 Task: open an excel sheet and write heading  Money ManagerAdd Descriptions in a column and its values below  'Salary, Rent, Groceries, Utilities, Dining out, Transportation & Entertainment. 'Add Categories in next column and its values below  Income, Expense, Expense, Expense, Expense, Expense & Expense. Add Amount in next column and its values below  $2,500, $800, $200, $100, $50, $30 & $100Add Dates in next column and its values below  2023-05-01, 2023-05-05, 2023-05-10, 2023-05-15, 2023-05-20, 2023-05-25 & 2023-05-31Save page Data Entry Sheet
Action: Mouse moved to (32, 102)
Screenshot: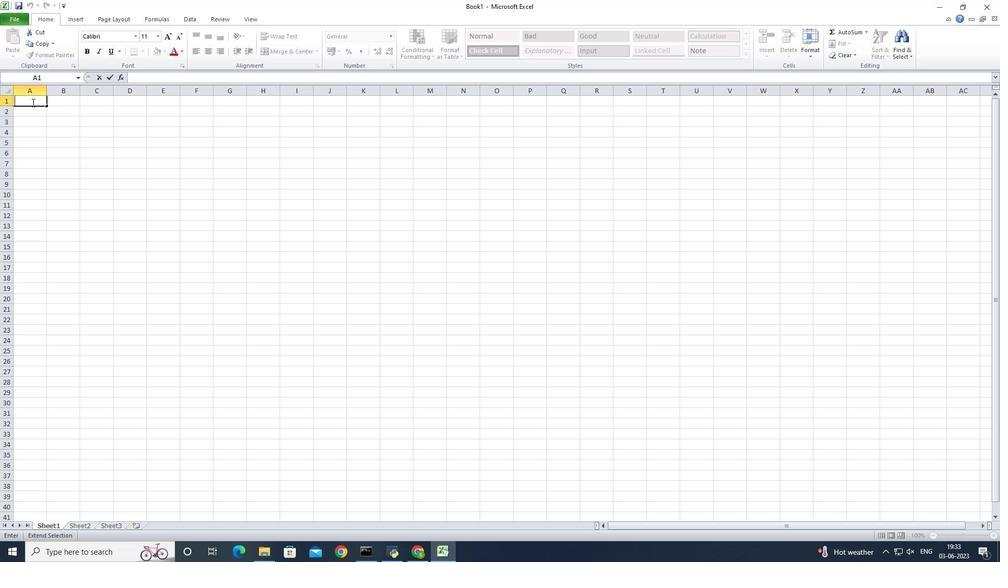 
Action: Key pressed <Key.shift>Money<Key.space><Key.shift>Manager<Key.space><Key.enter><Key.shift>Description<Key.enter><Key.shift>Salary<Key.enter><Key.shift><Key.shift><Key.shift><Key.shift><Key.shift><Key.shift><Key.shift><Key.shift><Key.shift><Key.shift><Key.shift><Key.shift><Key.shift><Key.shift><Key.shift><Key.shift><Key.shift><Key.shift><Key.shift><Key.shift><Key.shift><Key.shift><Key.shift><Key.shift><Key.shift><Key.shift><Key.shift><Key.shift><Key.shift><Key.shift><Key.shift><Key.shift><Key.shift><Key.shift><Key.shift><Key.shift><Key.shift><Key.shift><Key.shift><Key.shift><Key.shift>RE<Key.backspace>ent<Key.enter><Key.shift><Key.shift><Key.shift><Key.shift><Key.shift><Key.shift><Key.shift><Key.shift>Groceries<Key.enter><Key.shift>Utilities<Key.shift><Key.enter><Key.shift>Dining<Key.space><Key.shift><Key.shift><Key.shift><Key.shift><Key.shift><Key.shift><Key.shift><Key.shift><Key.shift><Key.shift><Key.shift><Key.shift><Key.shift><Key.shift><Key.shift>out<Key.enter><Key.shift>Transportay<Key.backspace>tion<Key.enter><Key.shift>Entertainment<Key.enter>
Screenshot: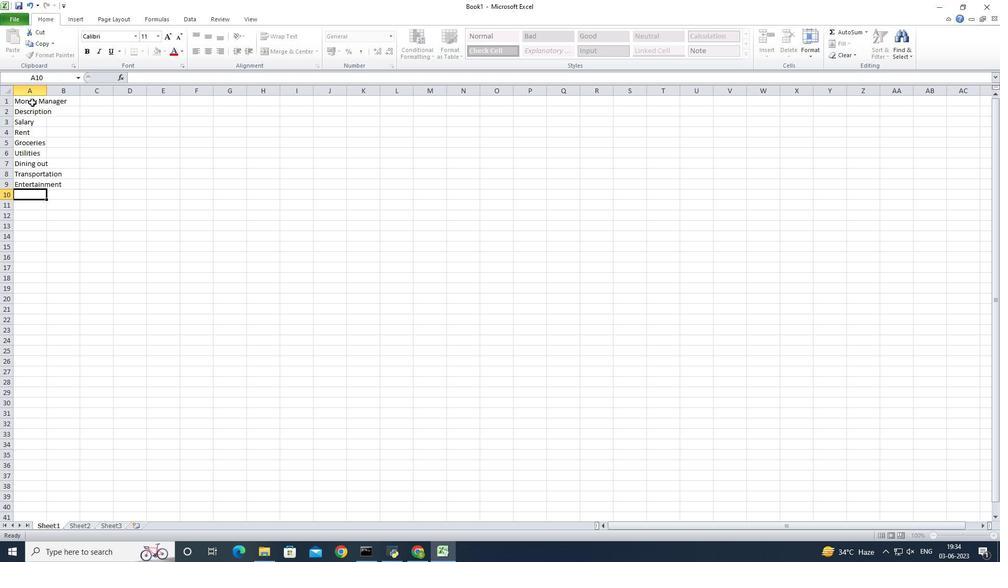 
Action: Mouse moved to (46, 90)
Screenshot: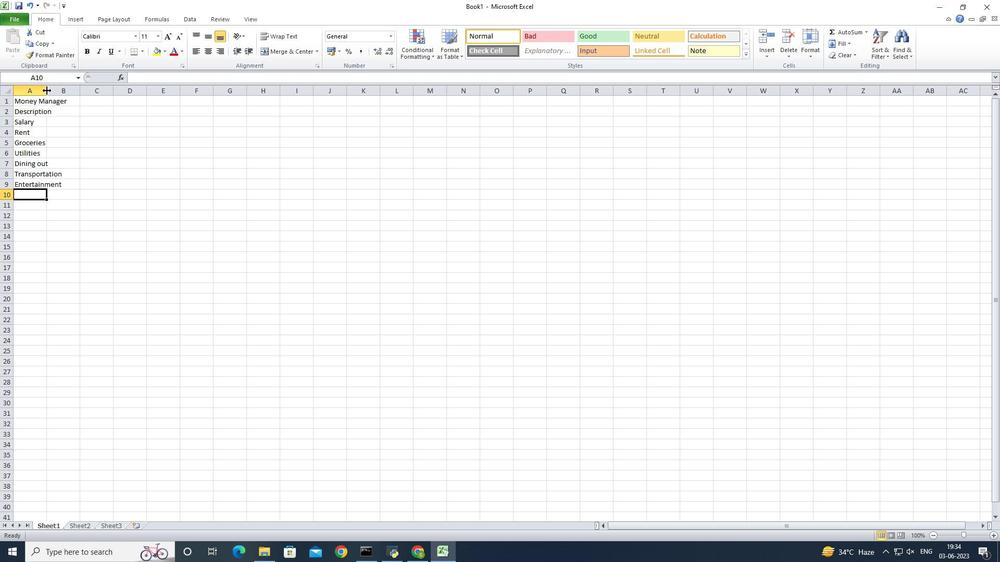 
Action: Mouse pressed left at (46, 90)
Screenshot: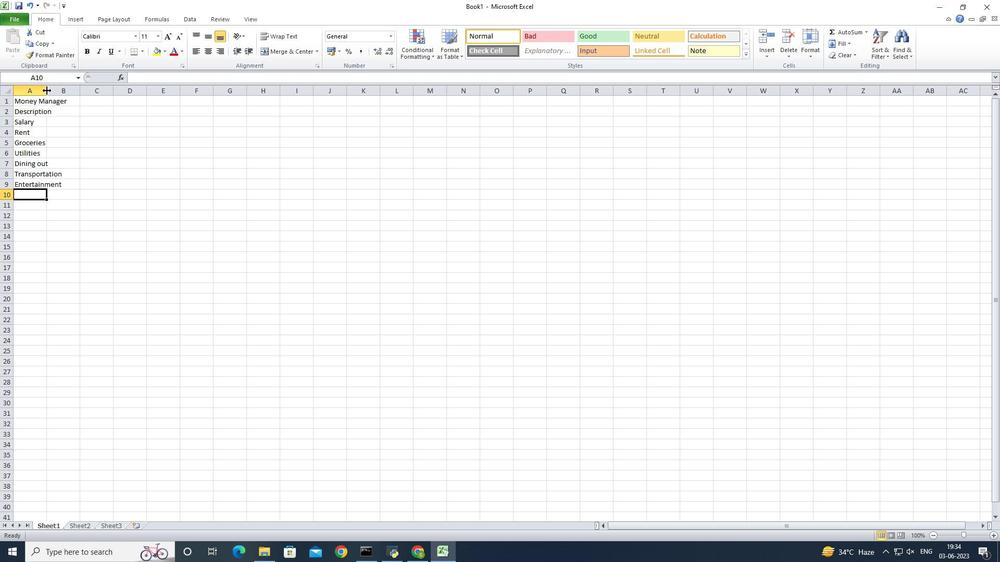 
Action: Mouse pressed left at (46, 90)
Screenshot: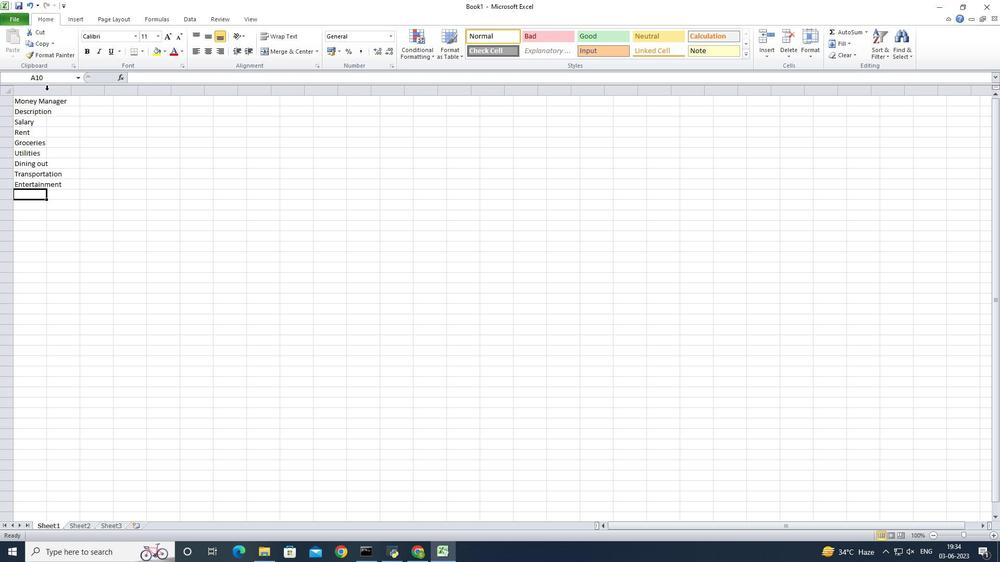 
Action: Mouse pressed left at (46, 90)
Screenshot: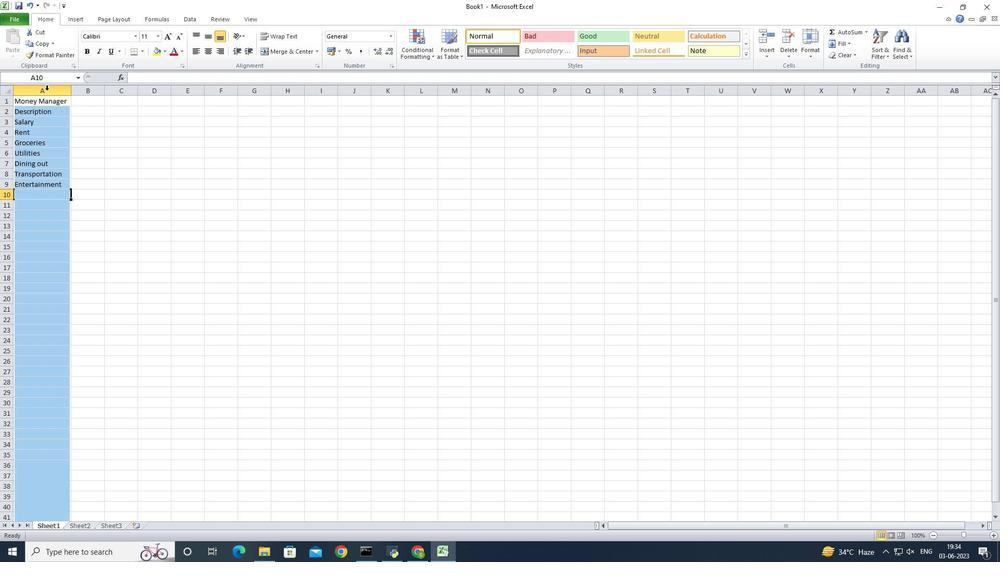 
Action: Mouse moved to (83, 110)
Screenshot: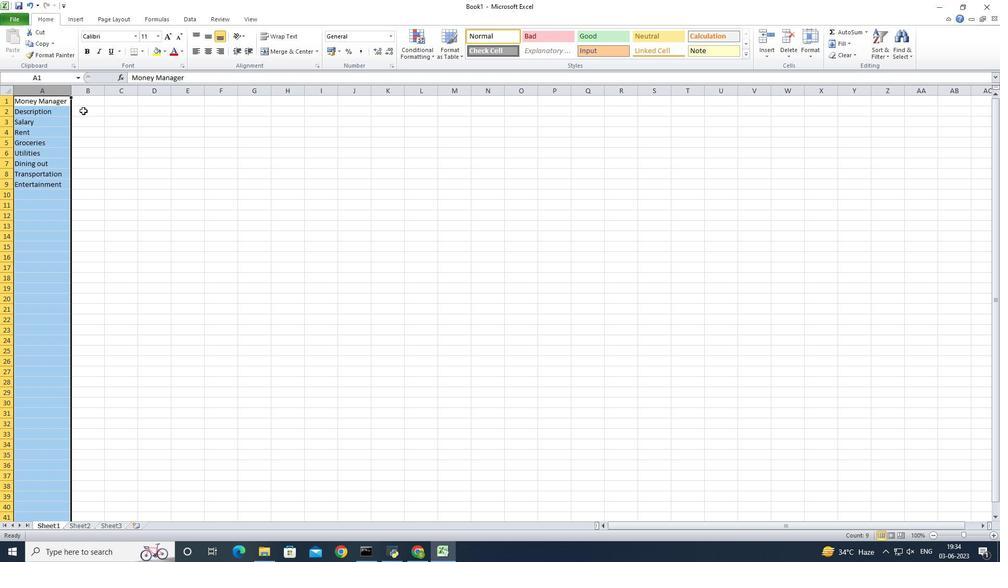 
Action: Mouse pressed left at (83, 110)
Screenshot: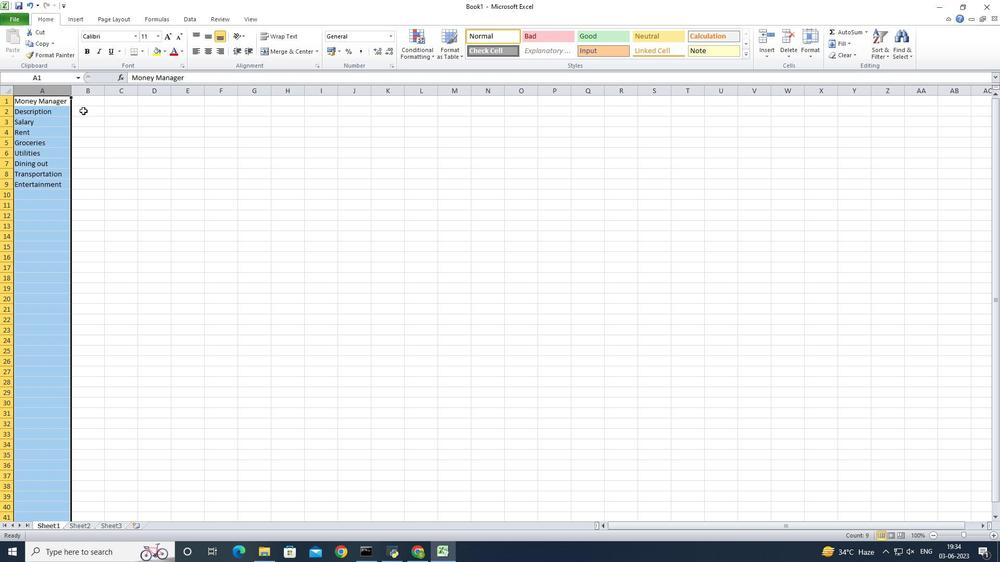 
Action: Key pressed <Key.shift>Categories<Key.enter><Key.shift>Income<Key.enter><Key.shift>W<Key.shift><Key.backspace><Key.shift>Expenes<Key.enter><Key.shift><Key.shift><Key.shift><Key.shift><Key.shift><Key.shift><Key.shift><Key.shift>Expenses<Key.enter><Key.shift>Expenses<Key.enter><Key.shift><Key.shift><Key.shift><Key.shift><Key.shift><Key.shift><Key.shift><Key.shift><Key.shift><Key.shift><Key.shift><Key.shift>Expenses<Key.enter><Key.shift>Expenses<Key.enter><Key.shift><Key.shift><Key.shift><Key.shift><Key.shift><Key.shift><Key.shift><Key.shift><Key.shift><Key.shift><Key.shift><Key.shift><Key.shift><Key.shift><Key.shift><Key.shift><Key.shift><Key.shift><Key.shift><Key.shift><Key.shift><Key.shift><Key.shift><Key.shift><Key.shift><Key.shift><Key.shift><Key.shift><Key.shift><Key.shift><Key.shift><Key.shift><Key.shift><Key.shift><Key.shift><Key.shift><Key.shift><Key.shift><Key.shift><Key.shift><Key.shift><Key.shift><Key.shift><Key.shift><Key.shift><Key.shift><Key.shift><Key.shift><Key.shift><Key.shift><Key.shift><Key.shift><Key.shift><Key.shift><Key.shift><Key.shift><Key.shift><Key.shift><Key.shift><Key.shift><Key.shift><Key.shift><Key.shift><Key.shift><Key.shift><Key.shift><Key.shift><Key.shift><Key.shift><Key.shift><Key.shift><Key.shift><Key.shift><Key.shift><Key.shift><Key.shift><Key.shift><Key.shift><Key.shift><Key.shift><Key.shift><Key.shift><Key.shift><Key.shift><Key.shift><Key.shift><Key.shift><Key.shift><Key.shift><Key.shift><Key.shift><Key.shift><Key.shift><Key.shift><Key.shift><Key.shift><Key.shift><Key.shift>Expemses<Key.enter>
Screenshot: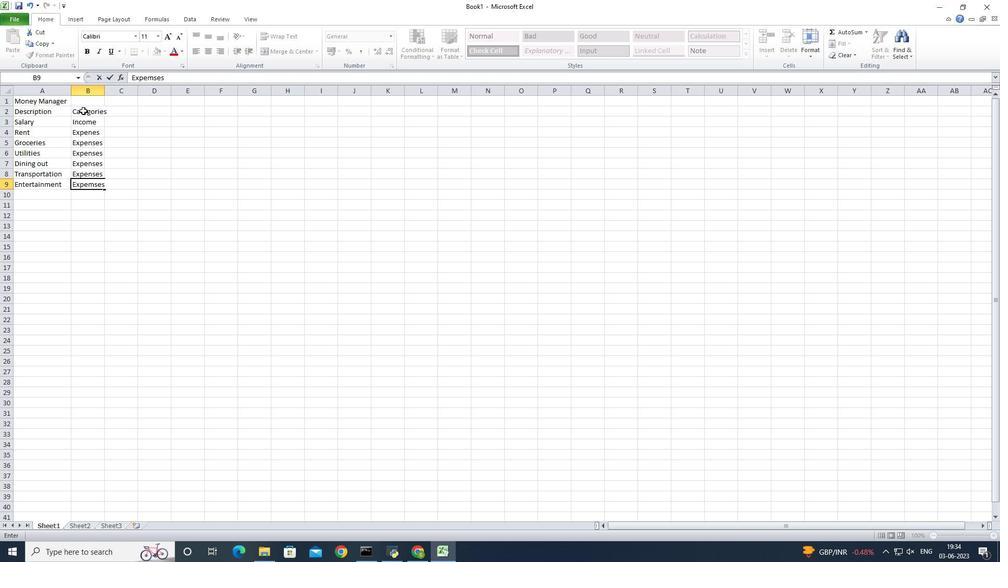 
Action: Mouse moved to (104, 86)
Screenshot: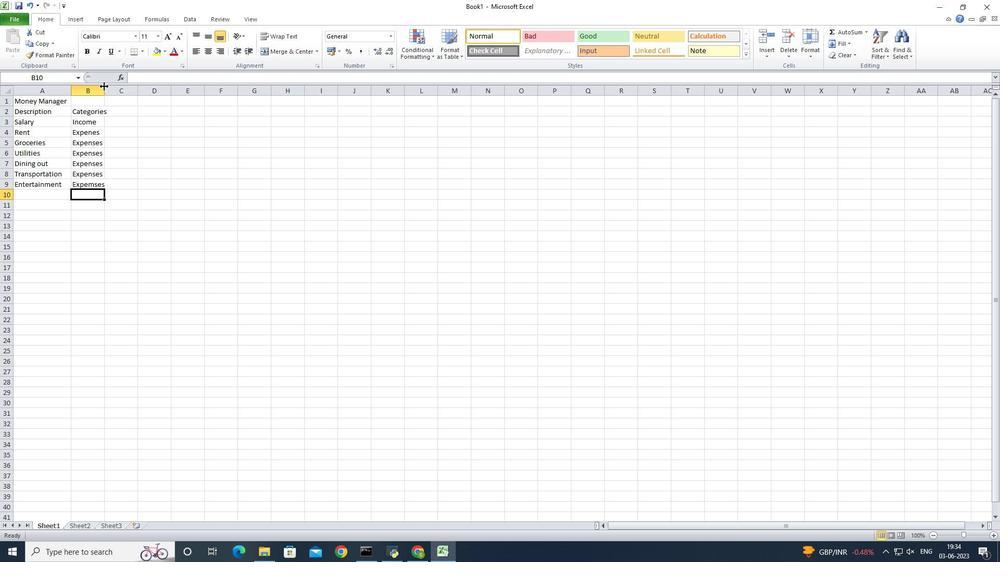 
Action: Mouse pressed left at (104, 86)
Screenshot: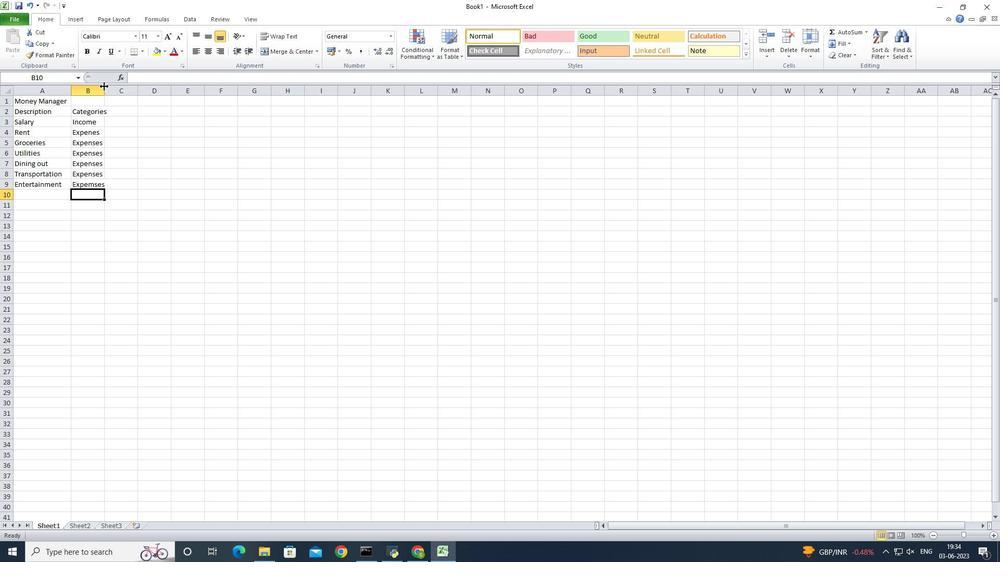 
Action: Mouse pressed left at (104, 86)
Screenshot: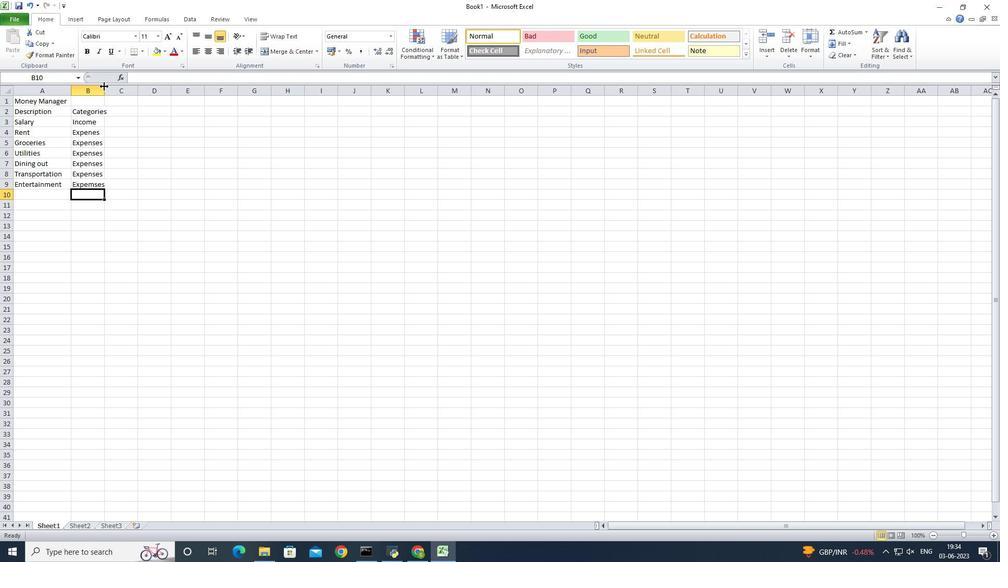 
Action: Mouse moved to (120, 111)
Screenshot: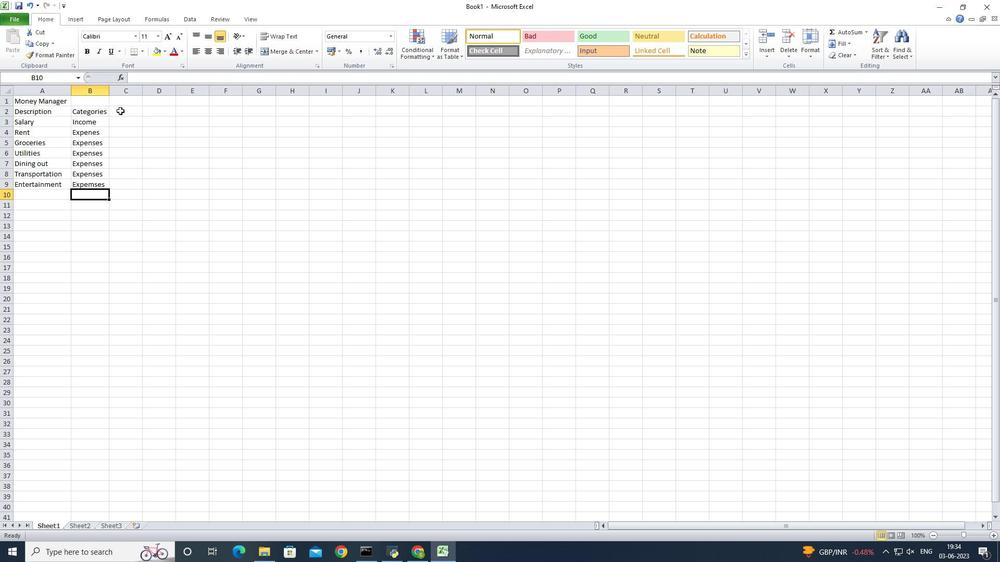 
Action: Mouse pressed left at (120, 111)
Screenshot: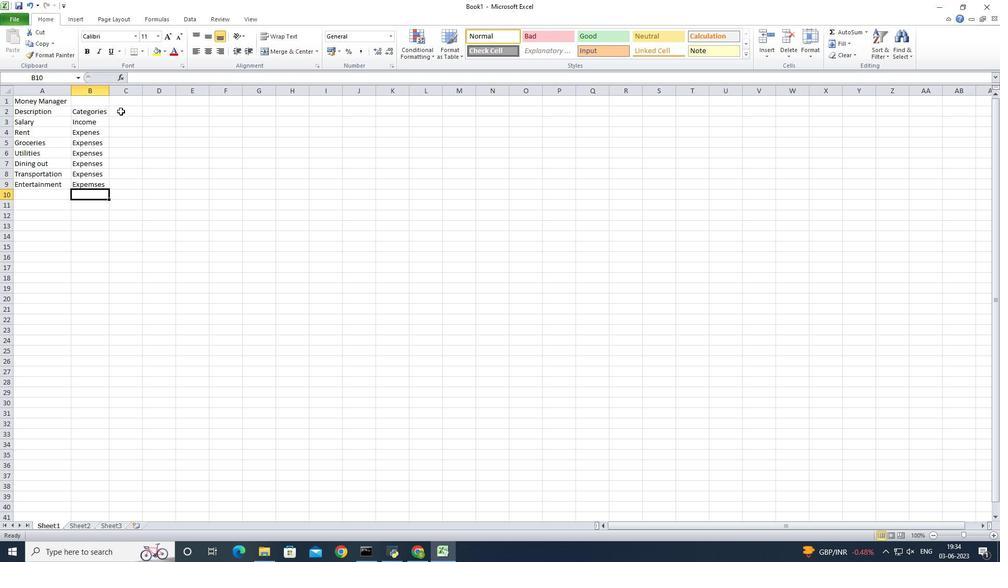 
Action: Key pressed <Key.shift>Amount<Key.enter>20<Key.backspace>500<Key.enter>800
Screenshot: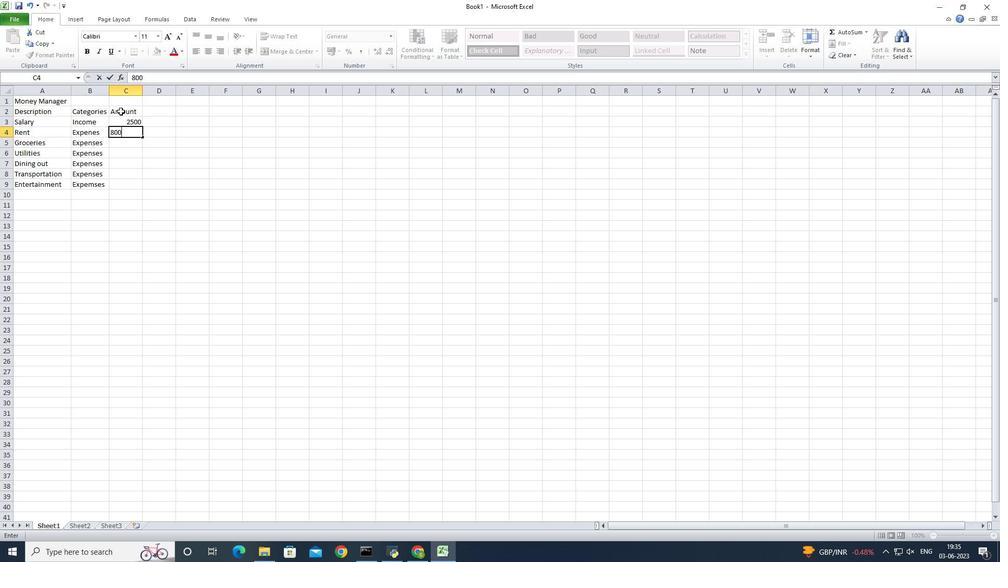 
Action: Mouse moved to (92, 187)
Screenshot: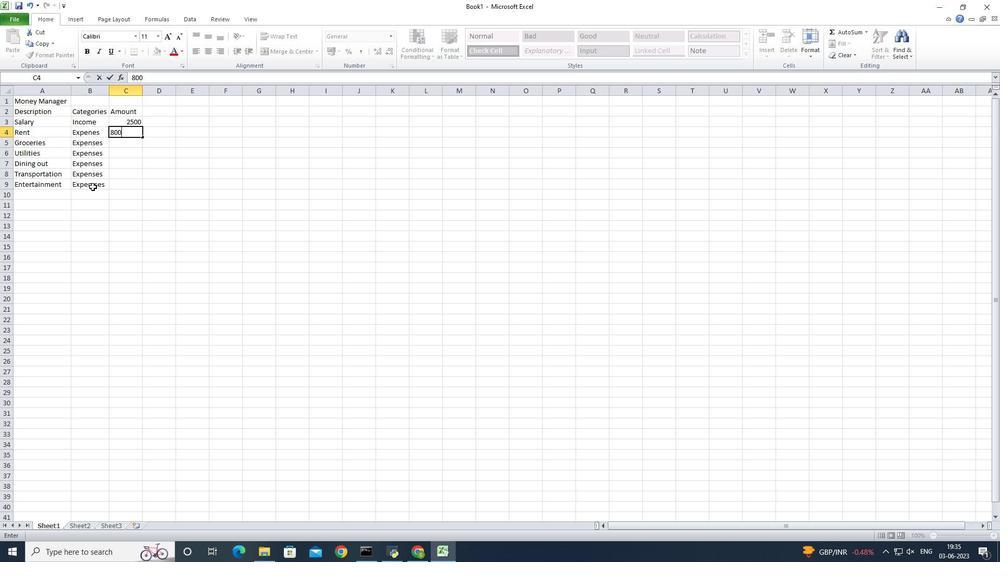 
Action: Mouse pressed left at (92, 187)
Screenshot: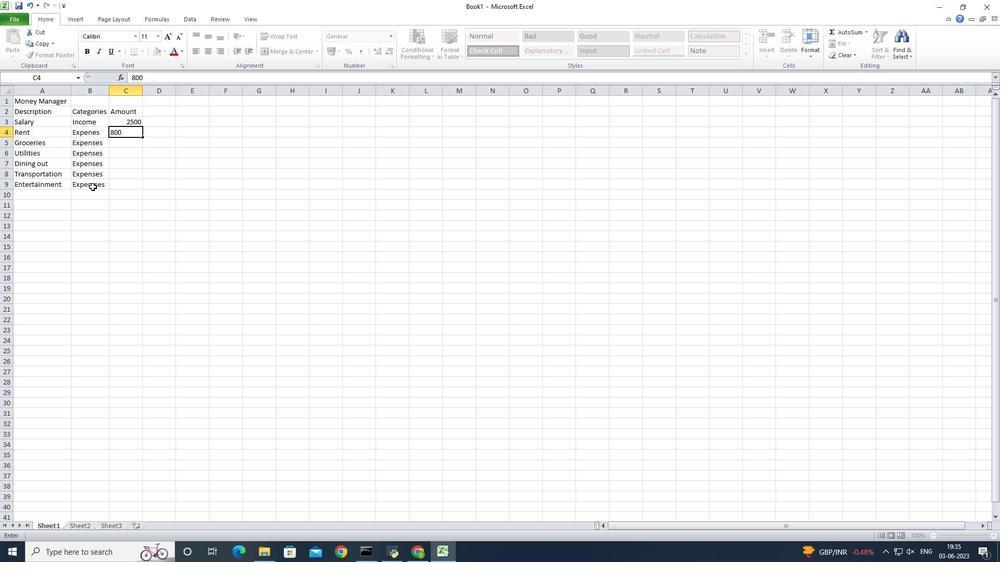 
Action: Mouse pressed left at (92, 187)
Screenshot: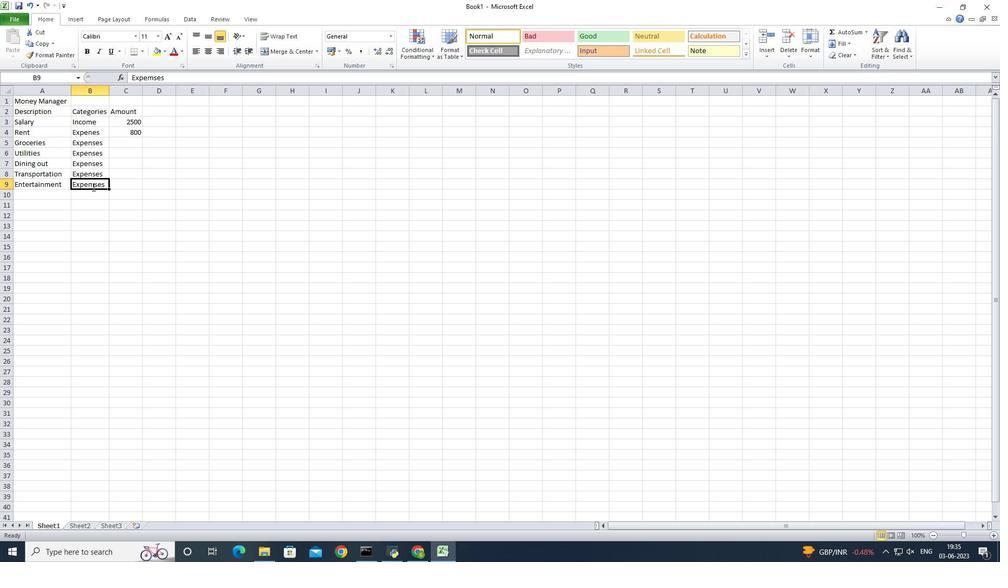 
Action: Mouse moved to (92, 186)
Screenshot: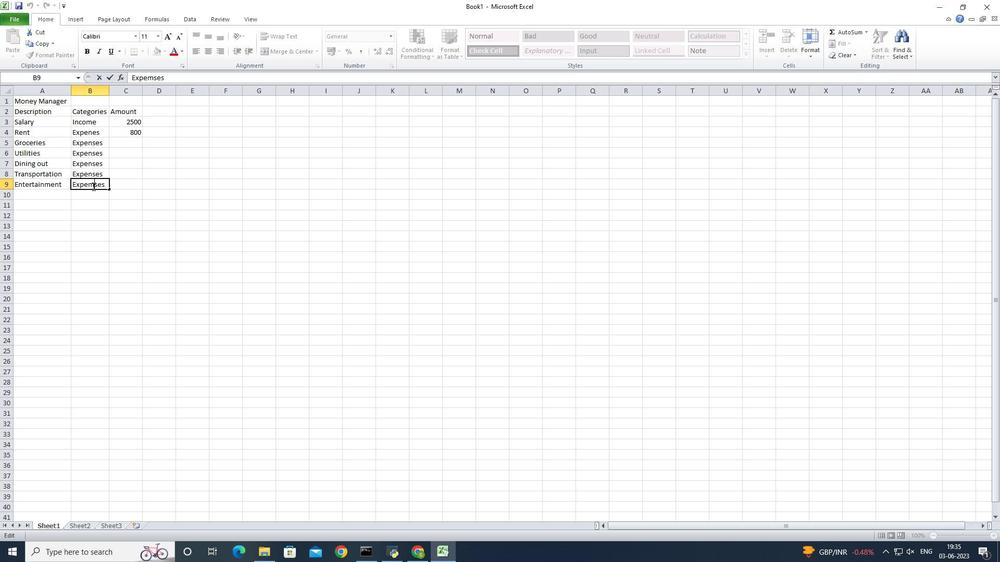 
Action: Key pressed <Key.backspace>n
Screenshot: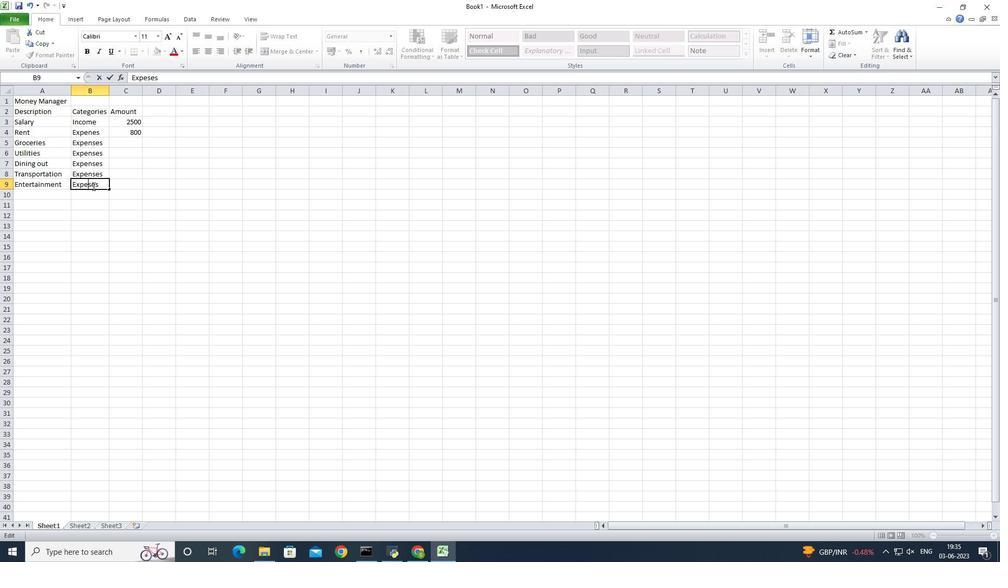 
Action: Mouse moved to (134, 145)
Screenshot: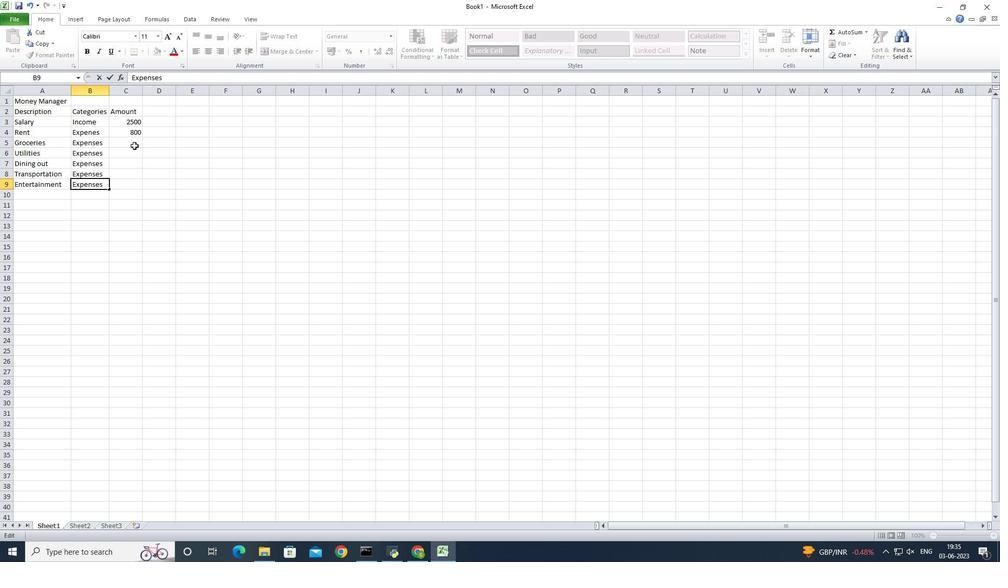 
Action: Mouse pressed left at (134, 145)
Screenshot: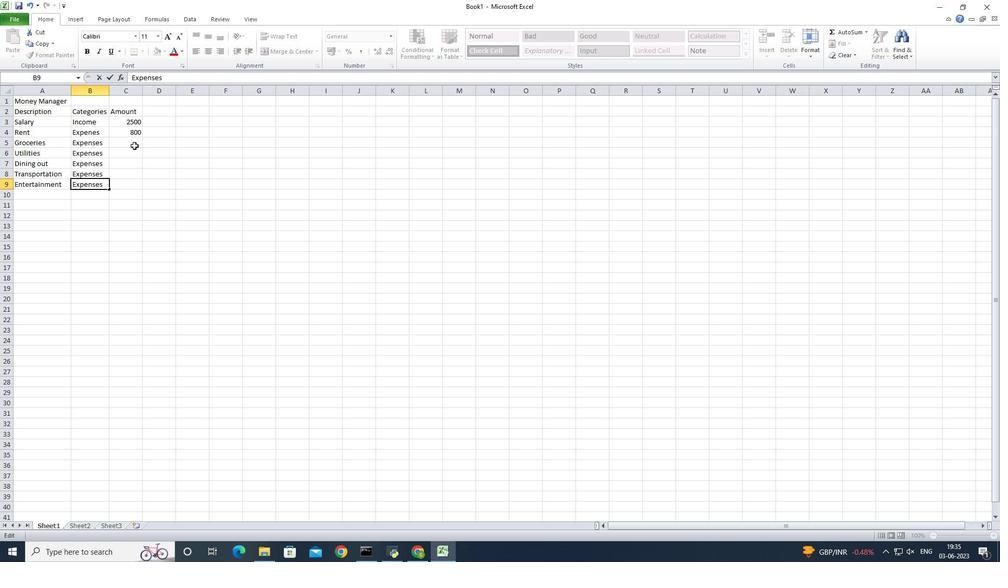 
Action: Key pressed 200<Key.enter>100<Key.enter>50<Key.enter>30<Key.enter>100
Screenshot: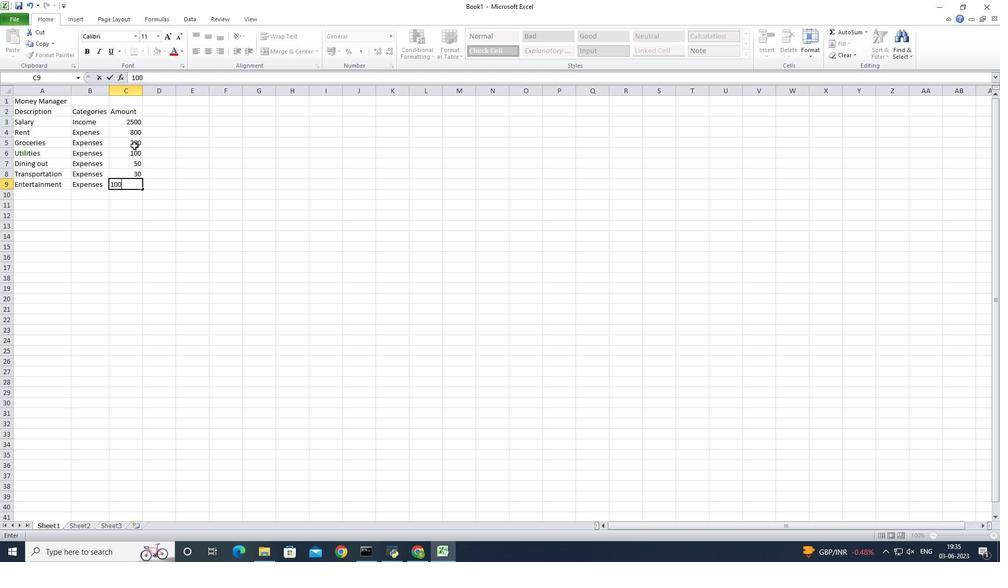 
Action: Mouse moved to (171, 109)
Screenshot: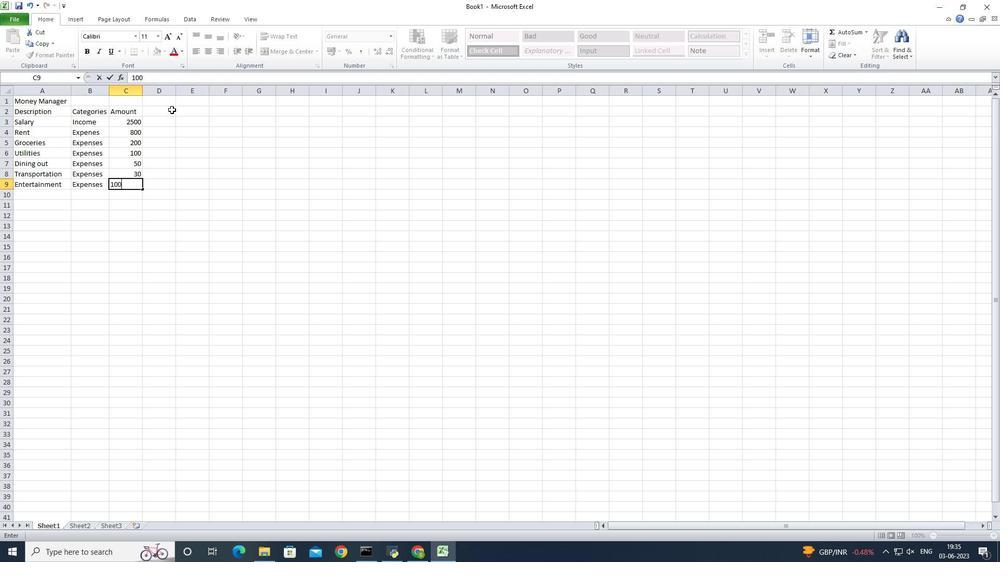 
Action: Mouse pressed left at (171, 109)
Screenshot: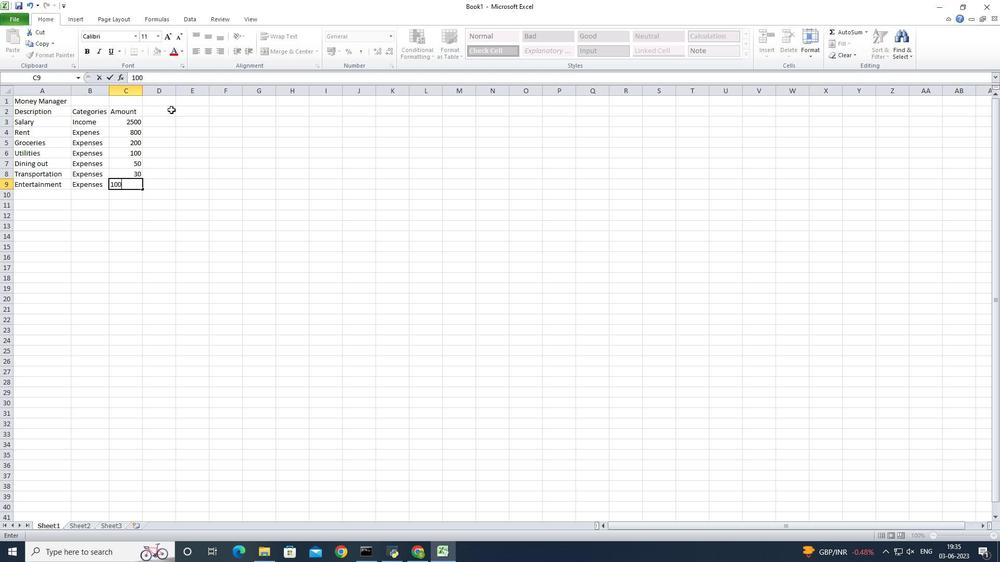 
Action: Key pressed <Key.shift>Dates<Key.enter>
Screenshot: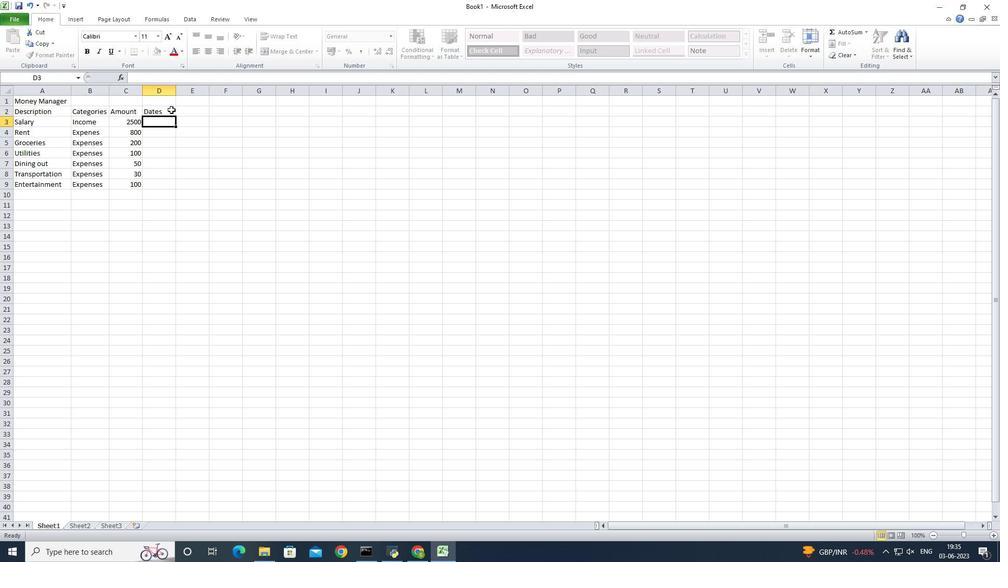 
Action: Mouse moved to (167, 121)
Screenshot: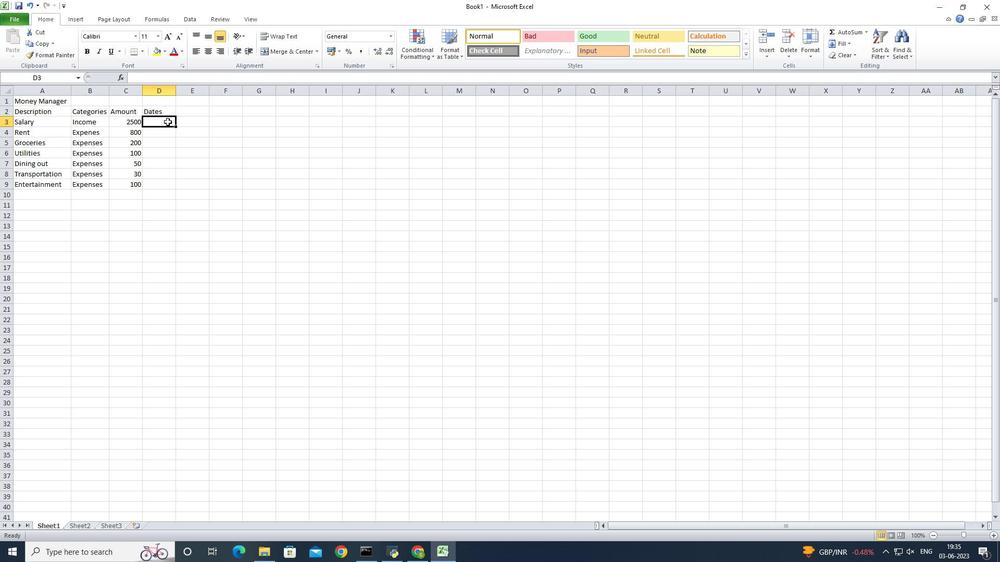 
Action: Mouse pressed left at (167, 121)
Screenshot: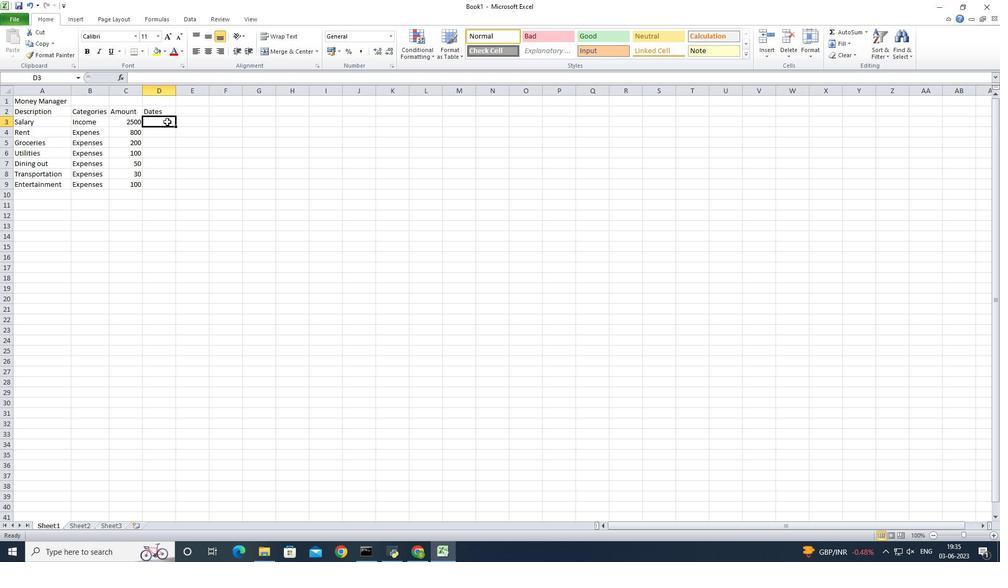 
Action: Key pressed 2023-05-05-<Key.backspace><Key.enter>2023-05-10<Key.enter>2023-05-15<Key.enter>23<Key.backspace>023-05-20<Key.enter>2023-05-25<Key.enter>2023-05-31<Key.enter>
Screenshot: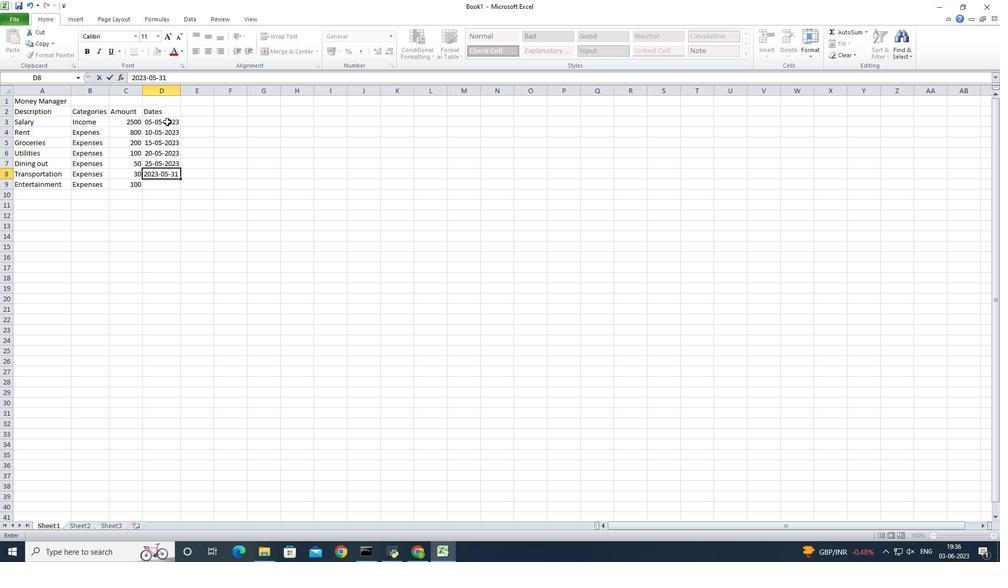 
Action: Mouse moved to (170, 183)
Screenshot: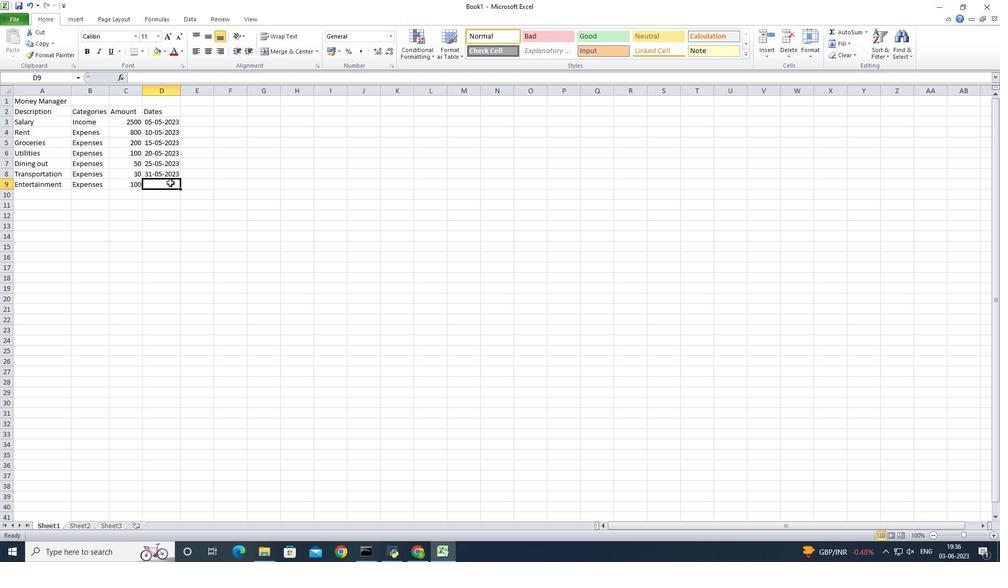 
Action: Mouse pressed left at (170, 183)
Screenshot: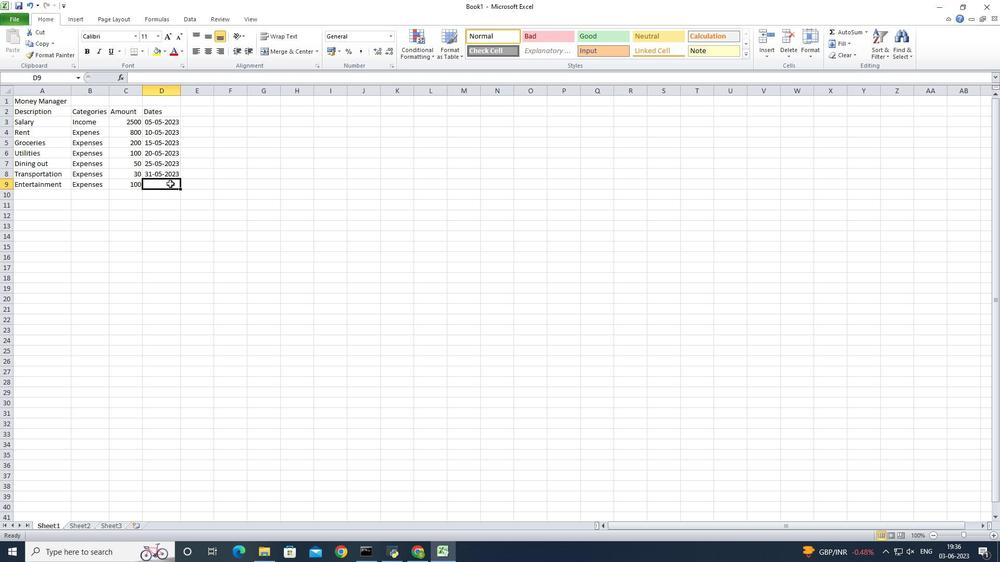 
Action: Mouse moved to (158, 124)
Screenshot: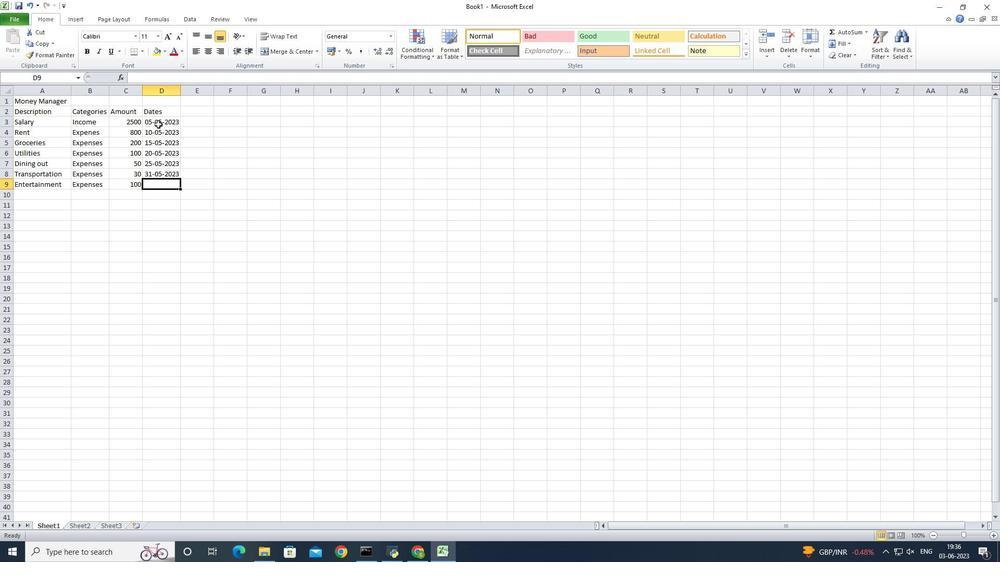 
Action: Mouse pressed left at (158, 124)
Screenshot: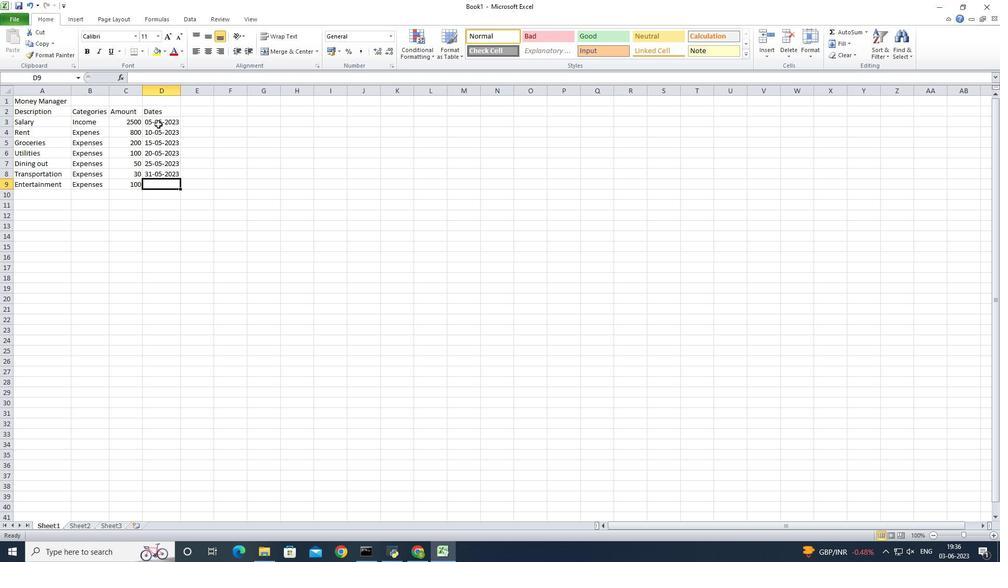 
Action: Mouse moved to (178, 189)
Screenshot: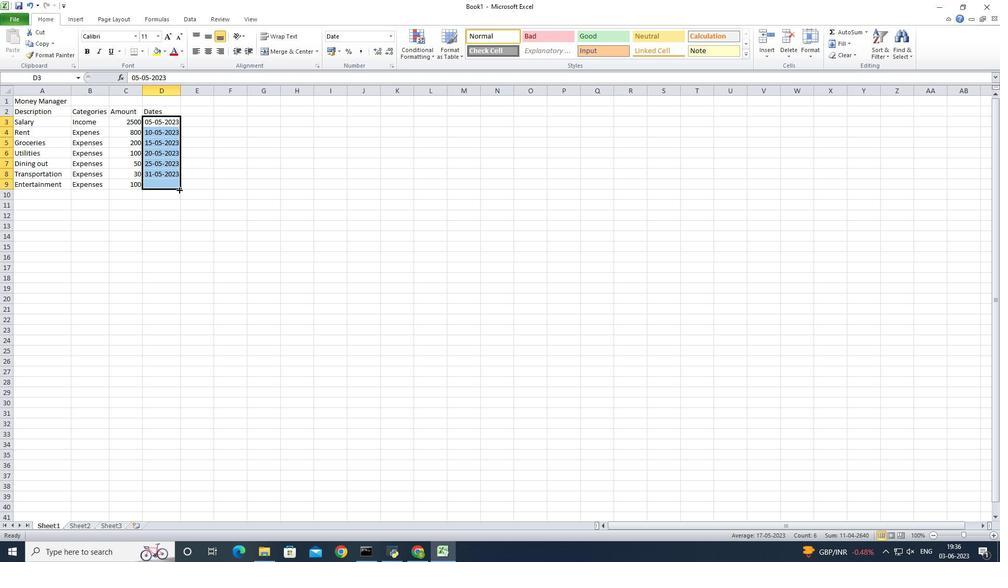 
Action: Mouse pressed left at (178, 189)
Screenshot: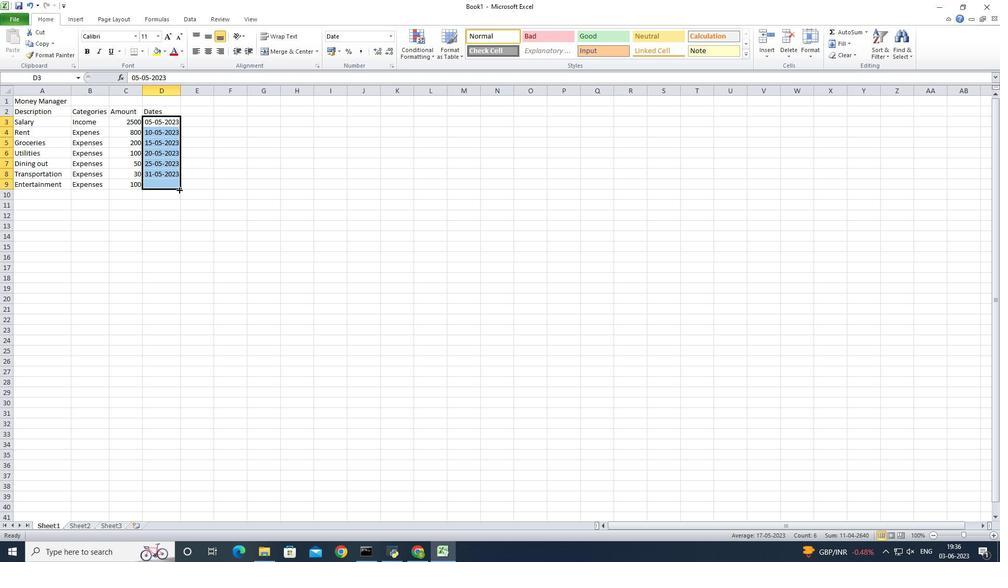 
Action: Mouse moved to (168, 194)
Screenshot: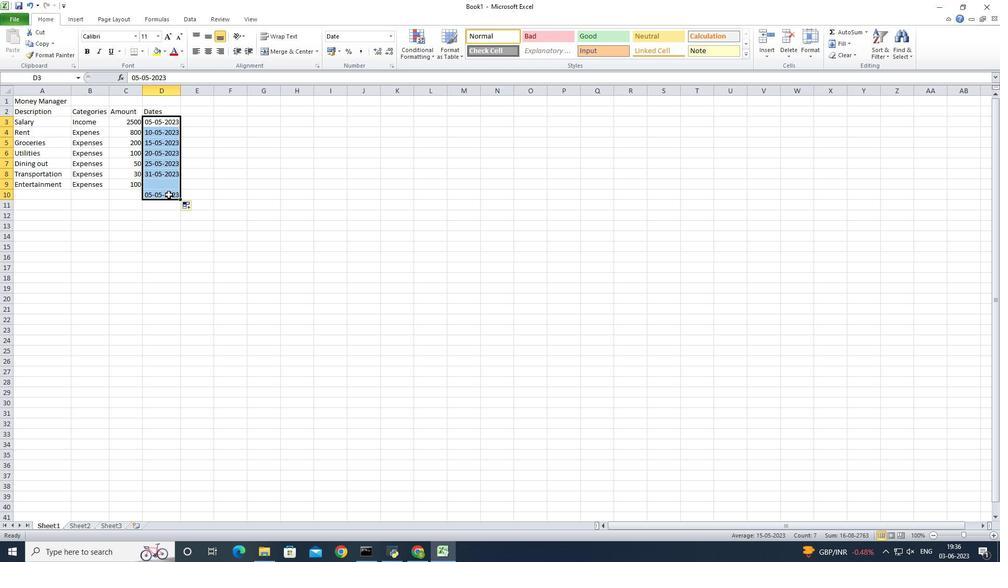 
Action: Mouse pressed left at (168, 194)
Screenshot: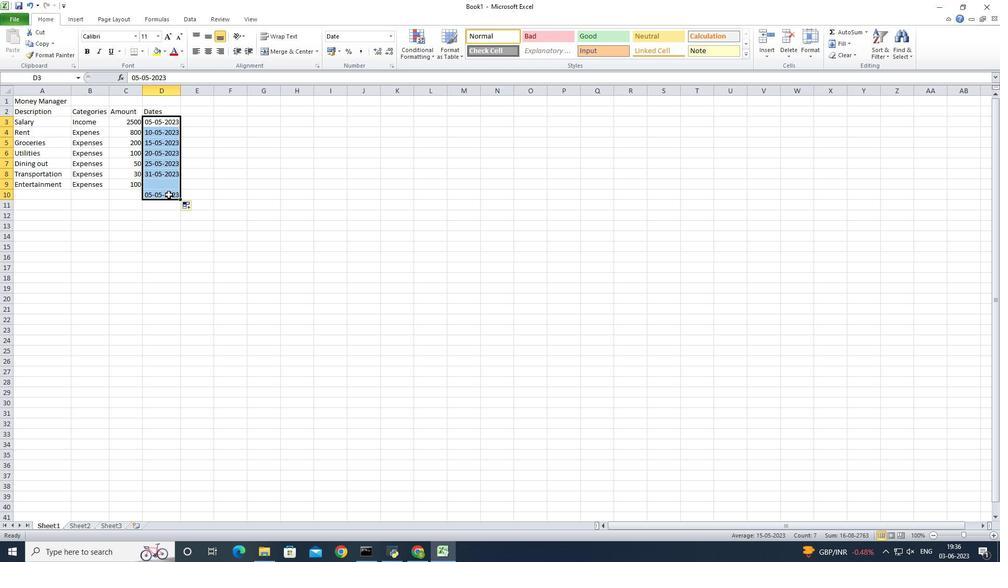 
Action: Key pressed <Key.backspace>
Screenshot: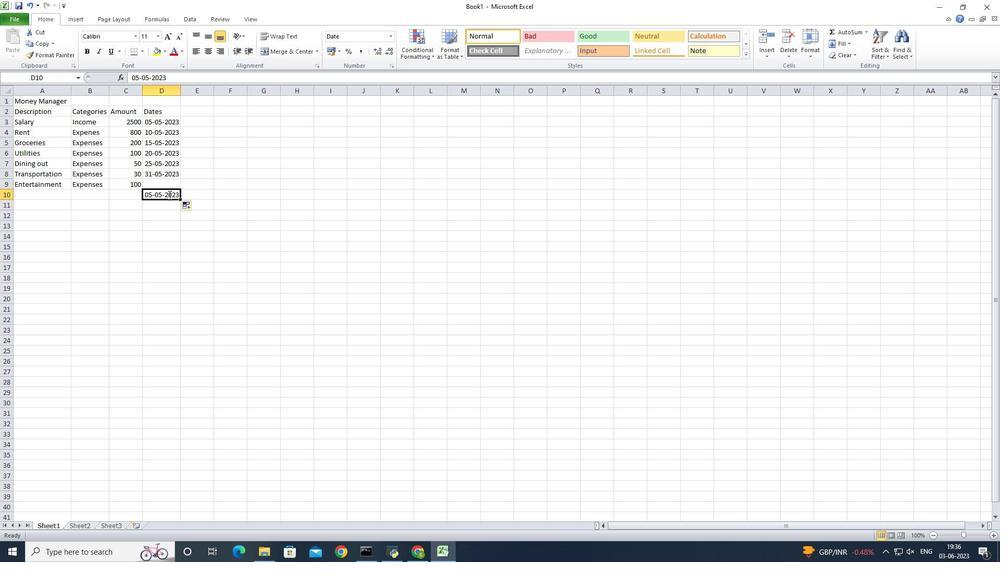 
Action: Mouse moved to (162, 122)
Screenshot: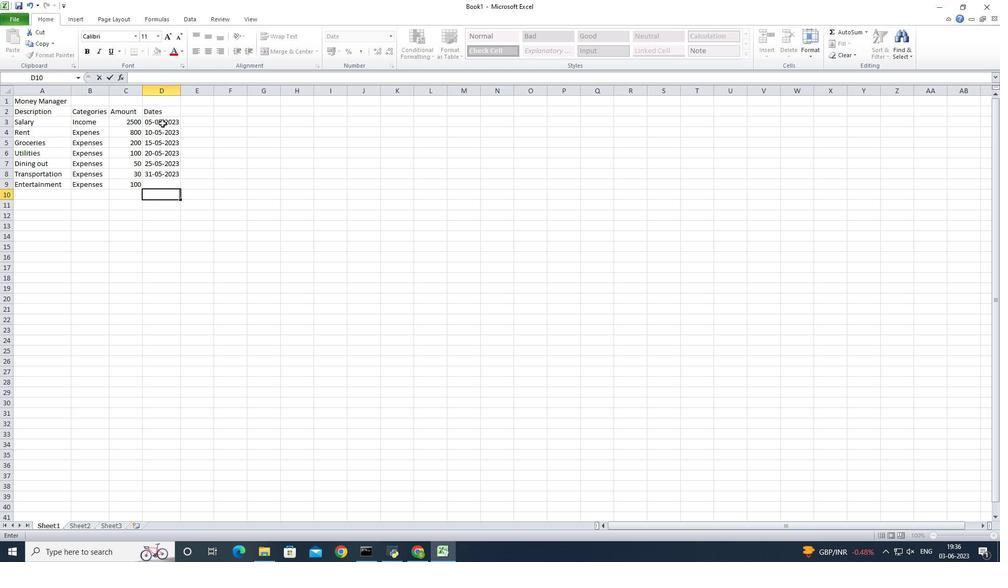
Action: Mouse pressed left at (162, 122)
Screenshot: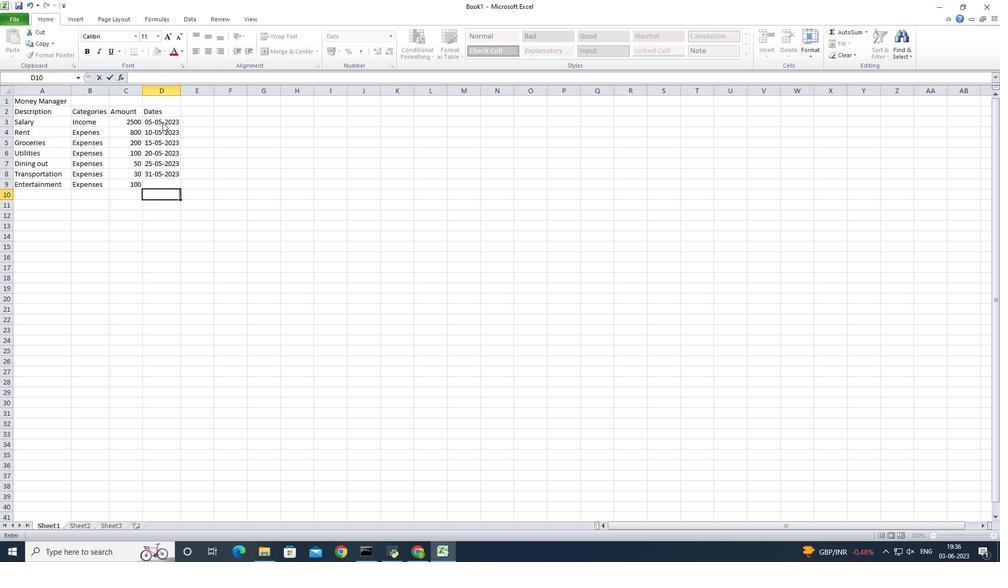 
Action: Mouse pressed left at (162, 122)
Screenshot: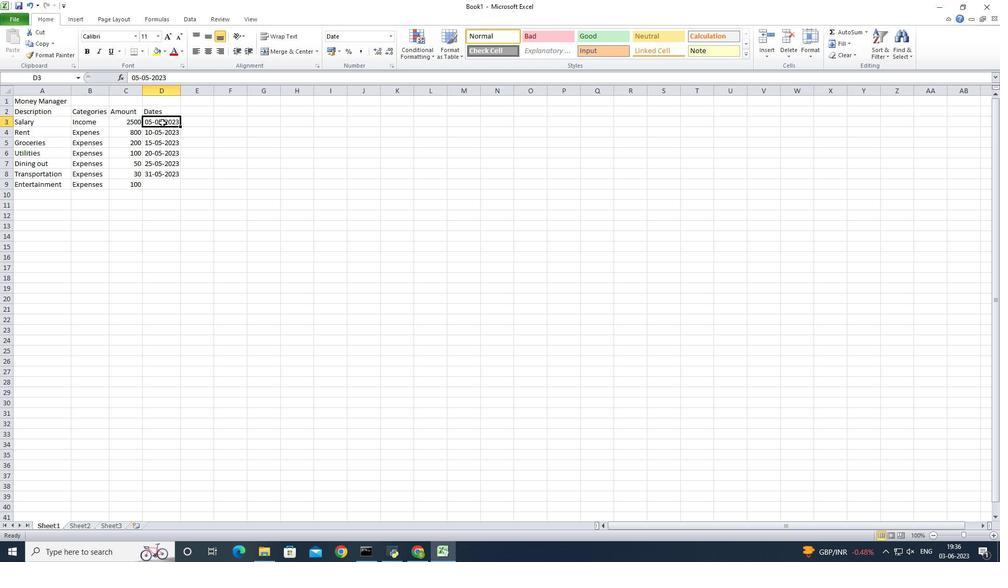 
Action: Mouse moved to (151, 122)
Screenshot: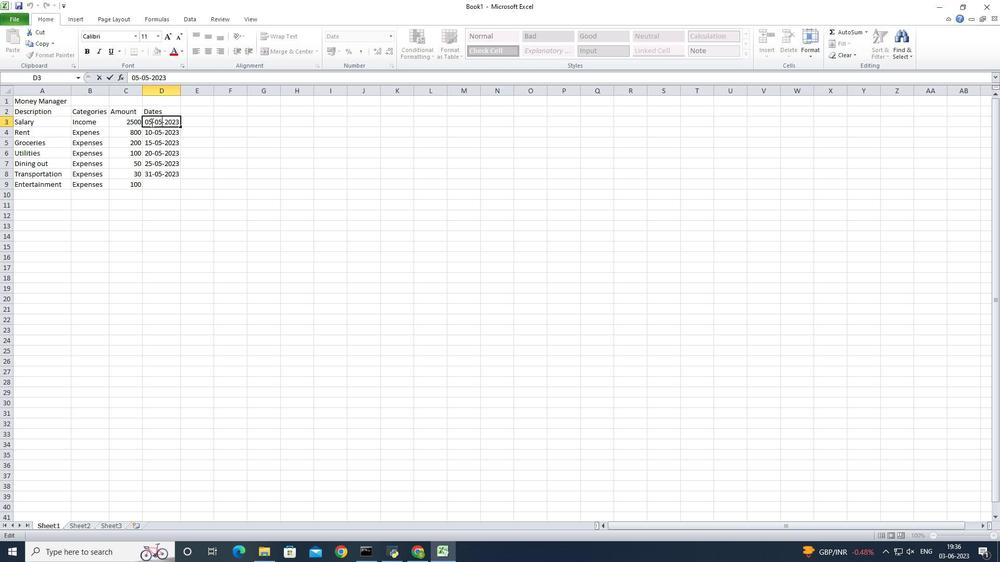 
Action: Mouse pressed left at (151, 122)
Screenshot: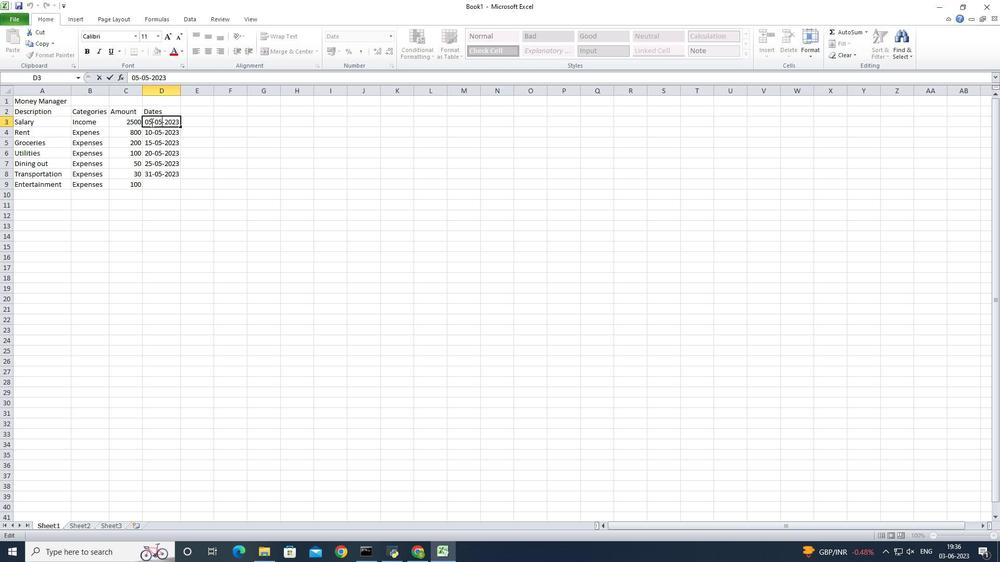 
Action: Mouse moved to (171, 120)
Screenshot: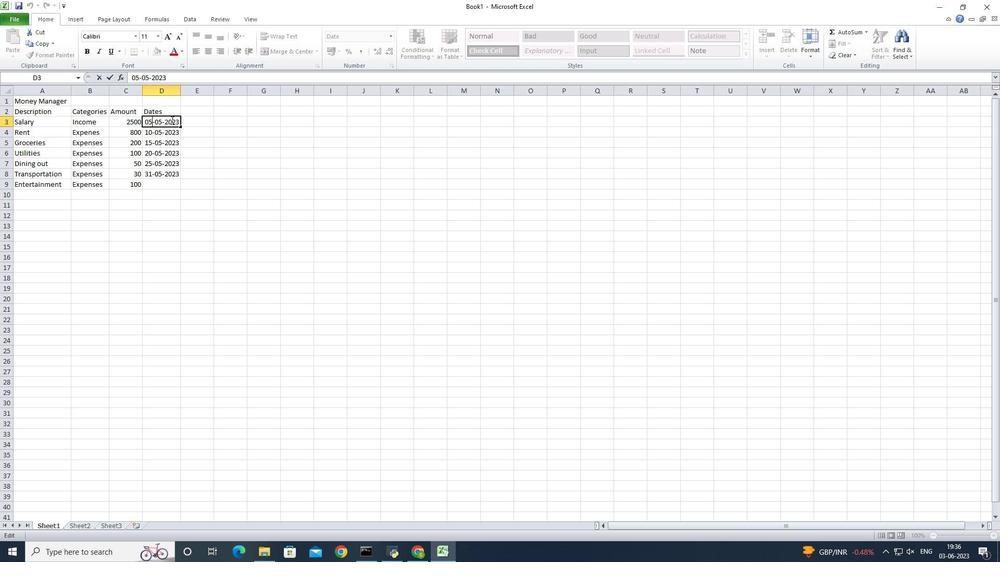 
Action: Key pressed <Key.backspace>1
Screenshot: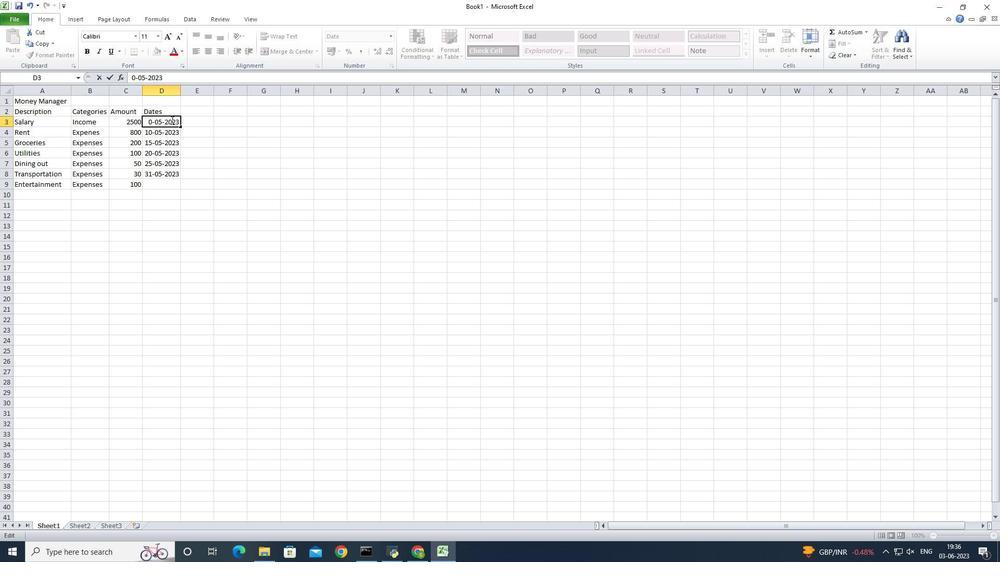 
Action: Mouse moved to (152, 132)
Screenshot: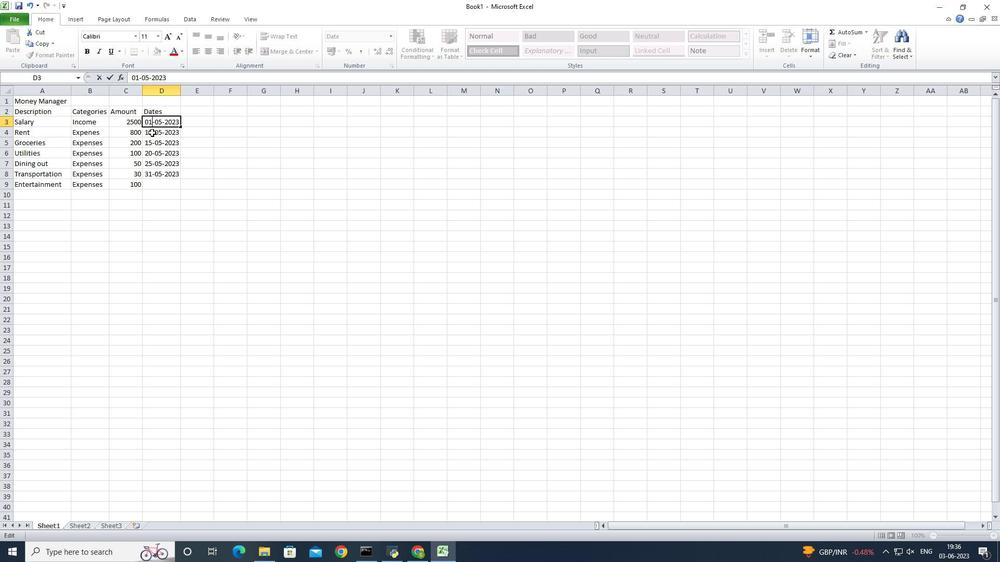 
Action: Mouse pressed left at (152, 132)
Screenshot: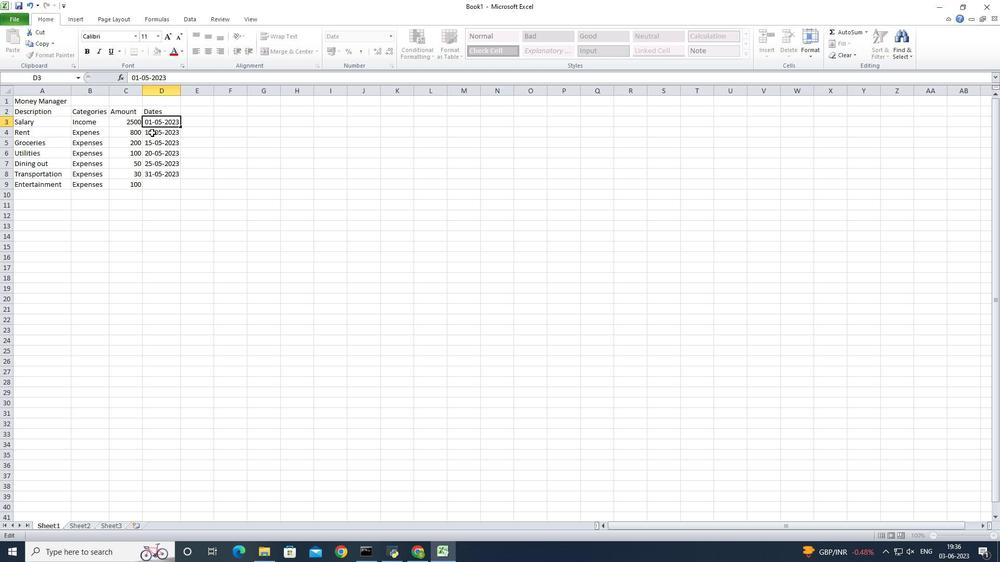 
Action: Mouse moved to (152, 119)
Screenshot: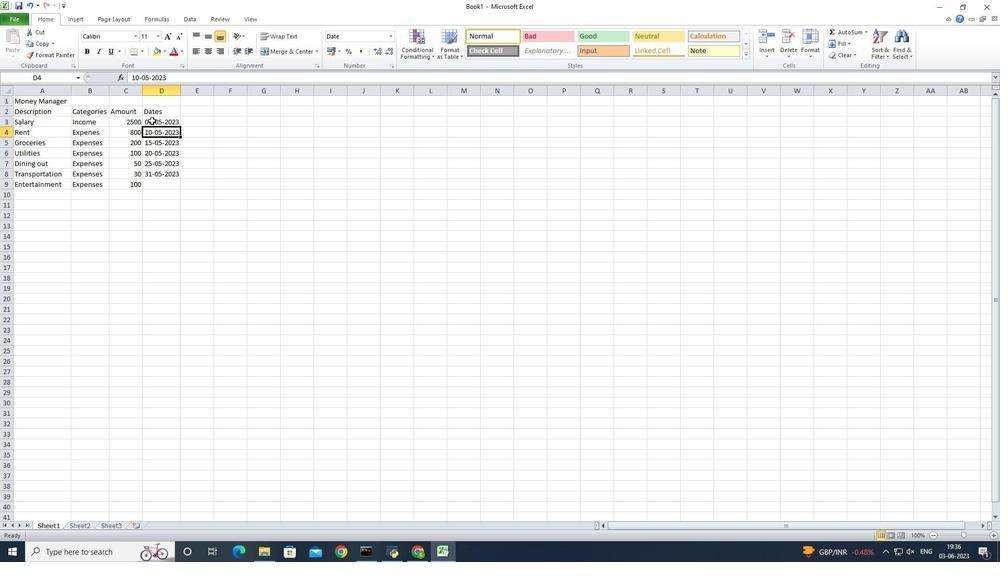 
Action: Mouse pressed left at (152, 119)
Screenshot: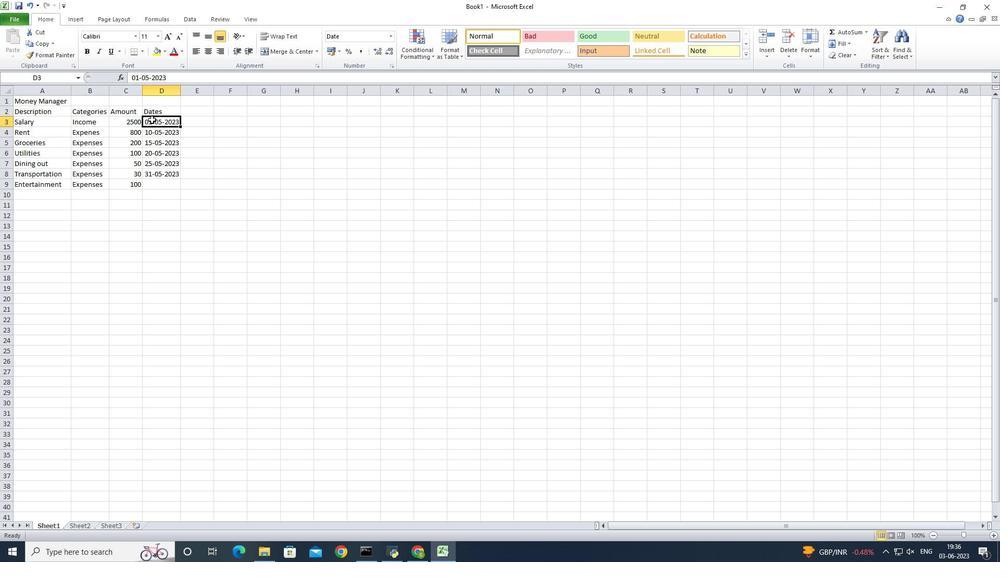 
Action: Mouse moved to (158, 174)
Screenshot: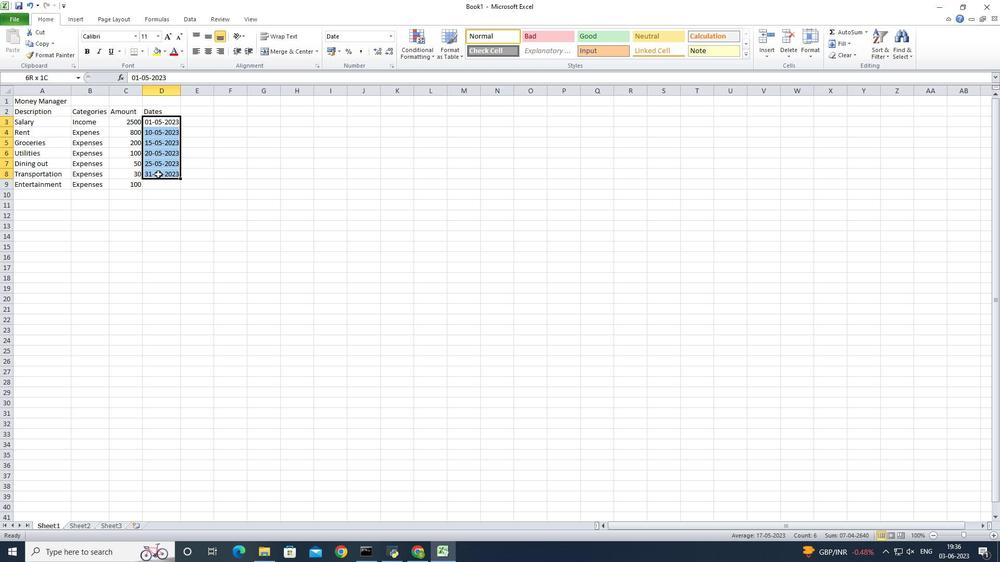 
Action: Key pressed <Key.backspace>
Screenshot: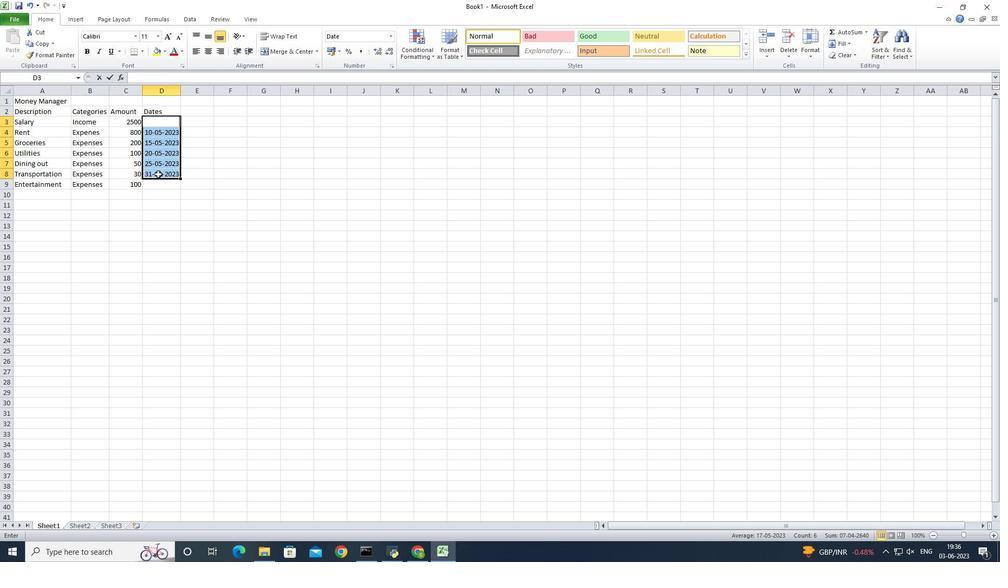
Action: Mouse moved to (153, 132)
Screenshot: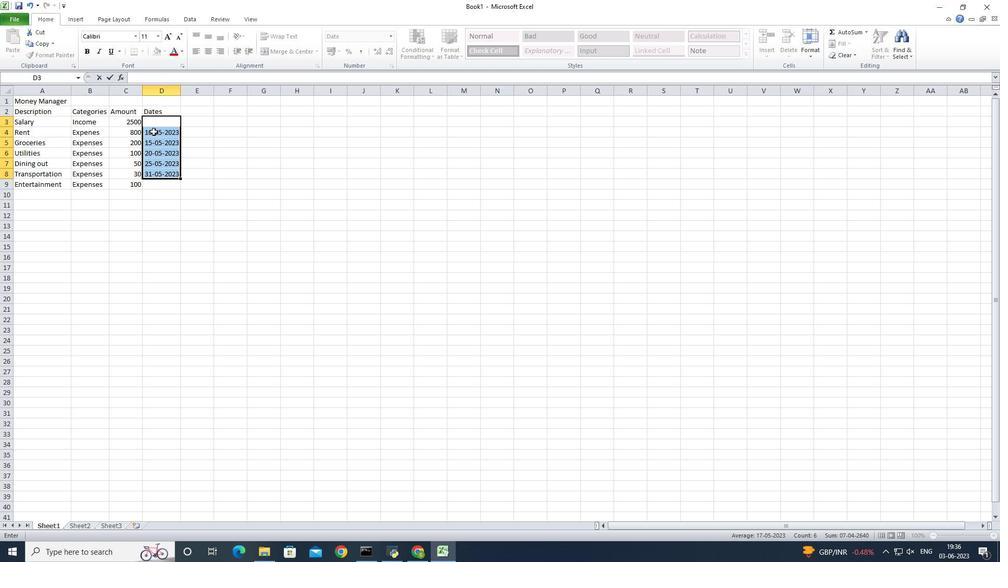 
Action: Mouse pressed left at (153, 132)
Screenshot: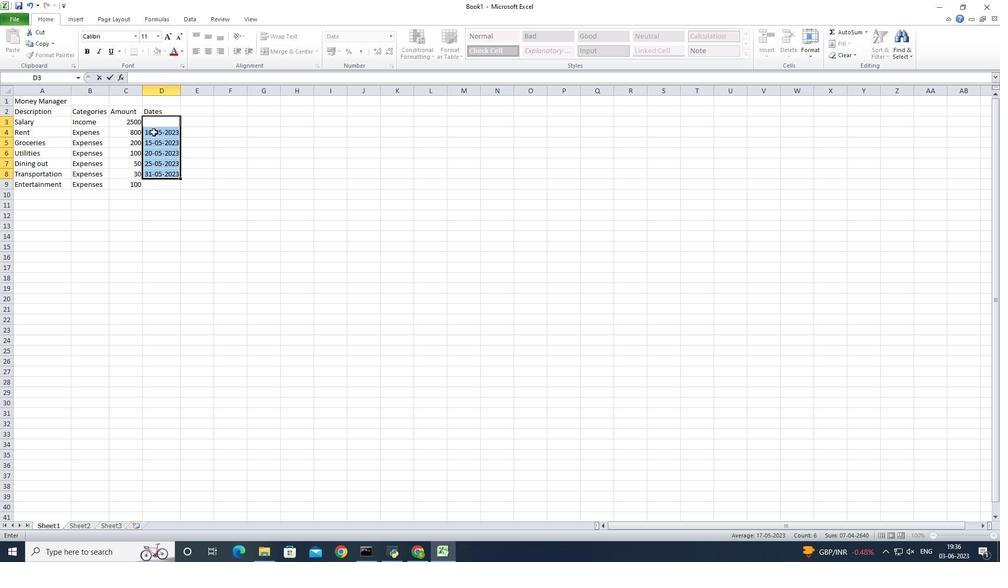 
Action: Mouse pressed left at (153, 132)
Screenshot: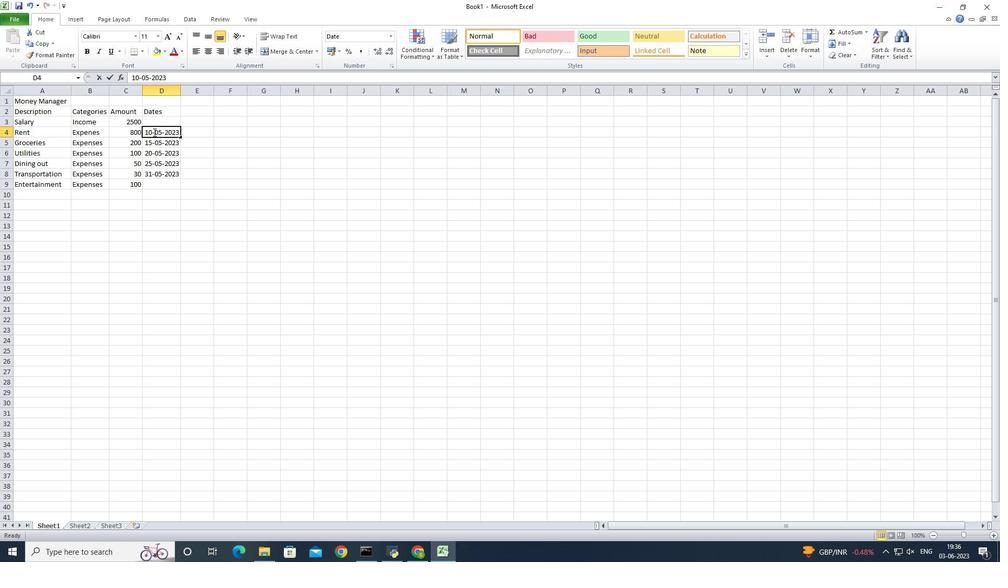 
Action: Mouse moved to (153, 122)
Screenshot: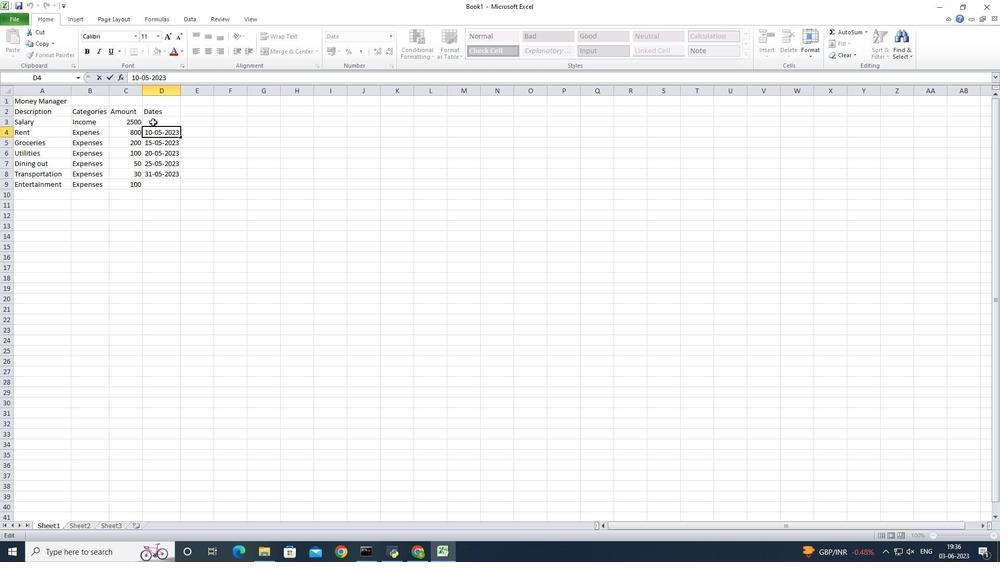 
Action: Mouse pressed left at (153, 122)
Screenshot: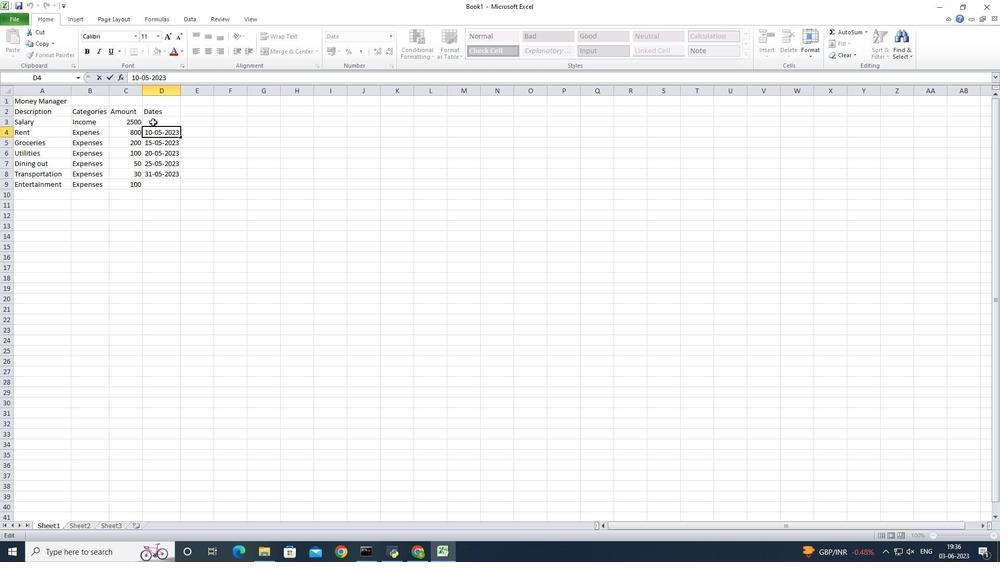 
Action: Key pressed 01-05-2023
Screenshot: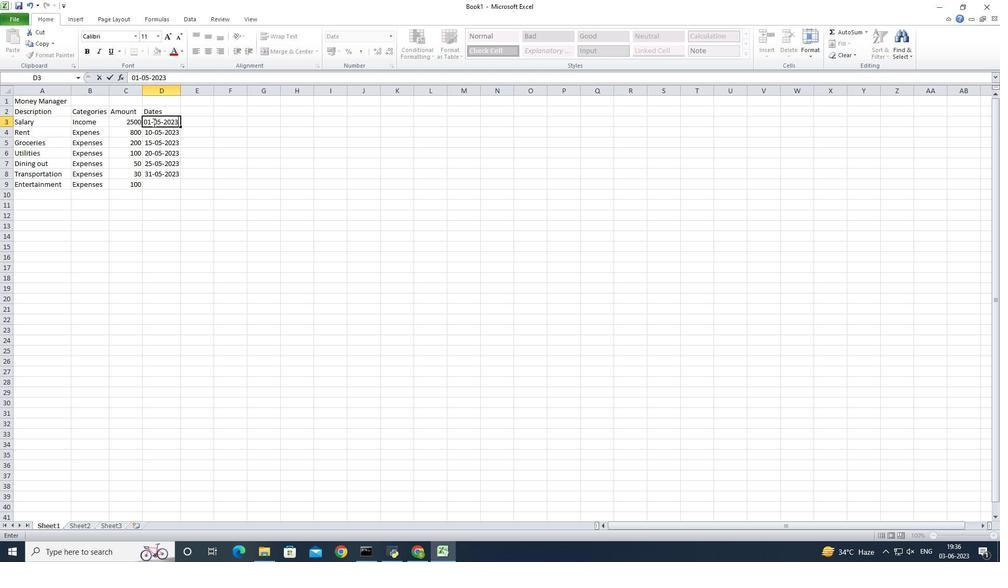 
Action: Mouse moved to (154, 187)
Screenshot: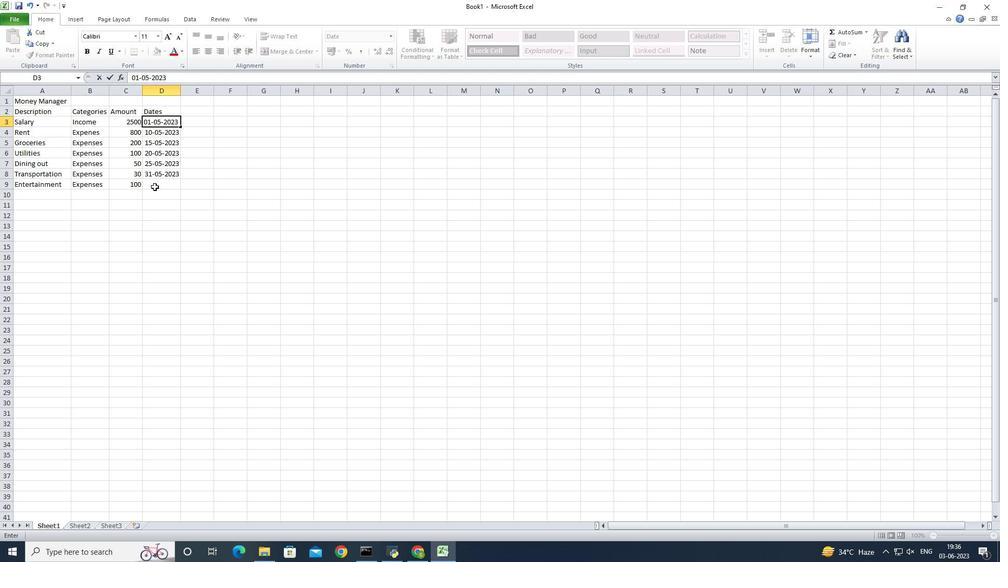 
Action: Mouse pressed left at (154, 187)
Screenshot: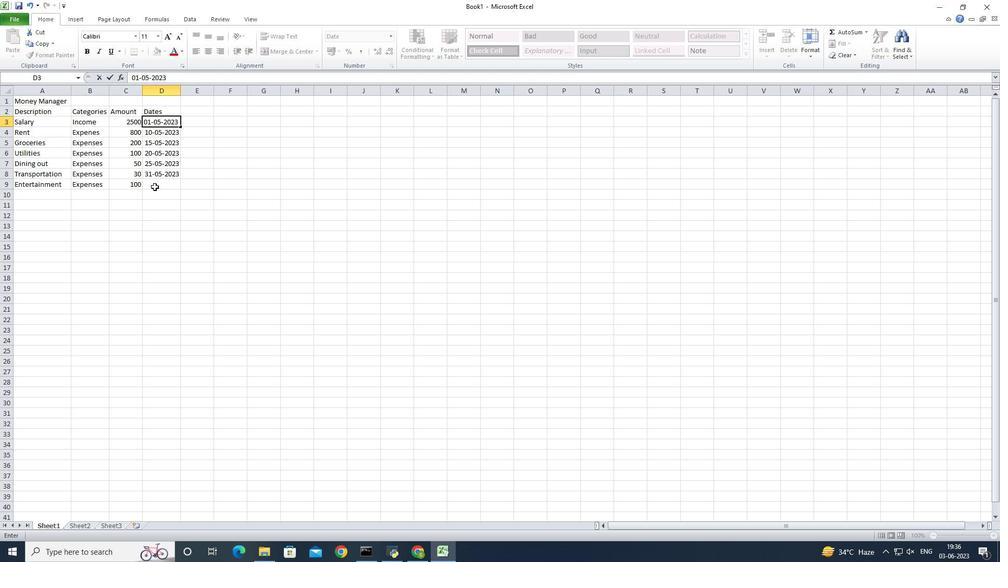
Action: Key pressed 31-05-2023
Screenshot: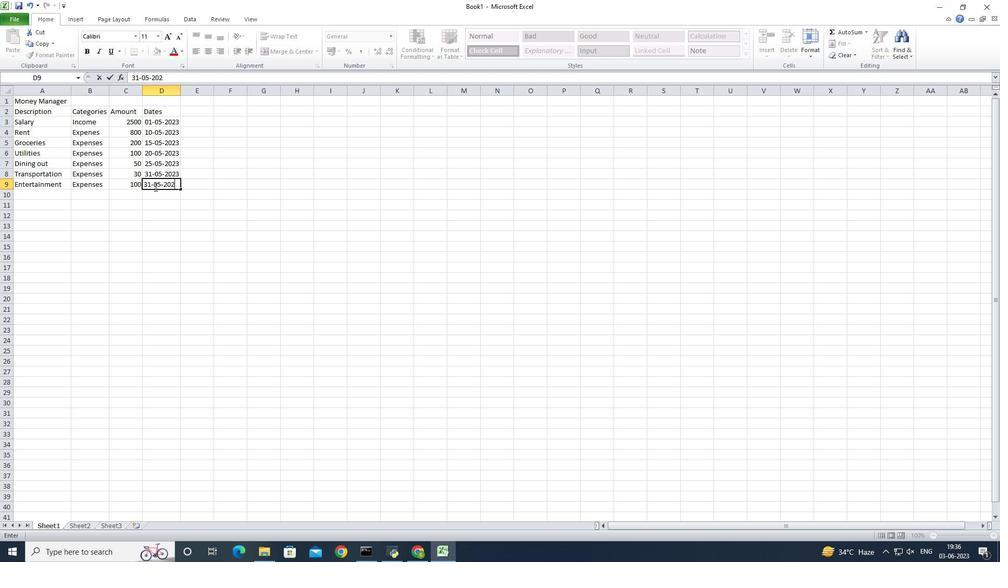 
Action: Mouse moved to (179, 89)
Screenshot: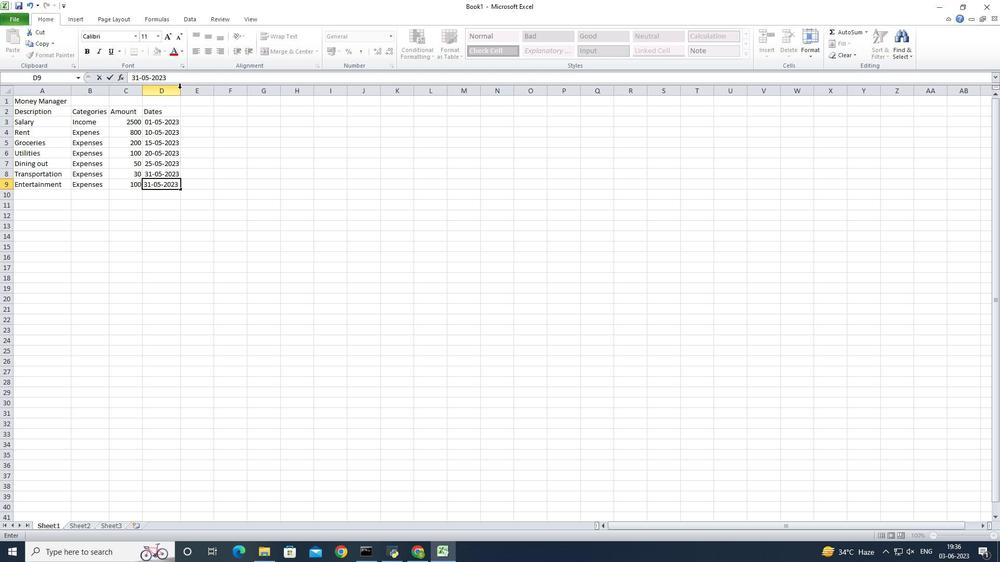 
Action: Mouse pressed left at (179, 89)
Screenshot: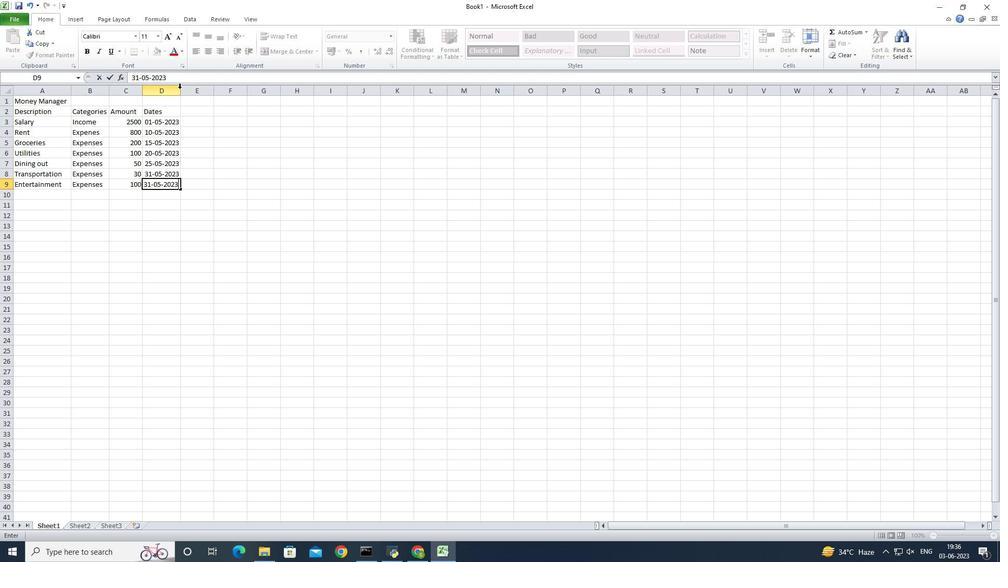 
Action: Mouse pressed left at (179, 89)
Screenshot: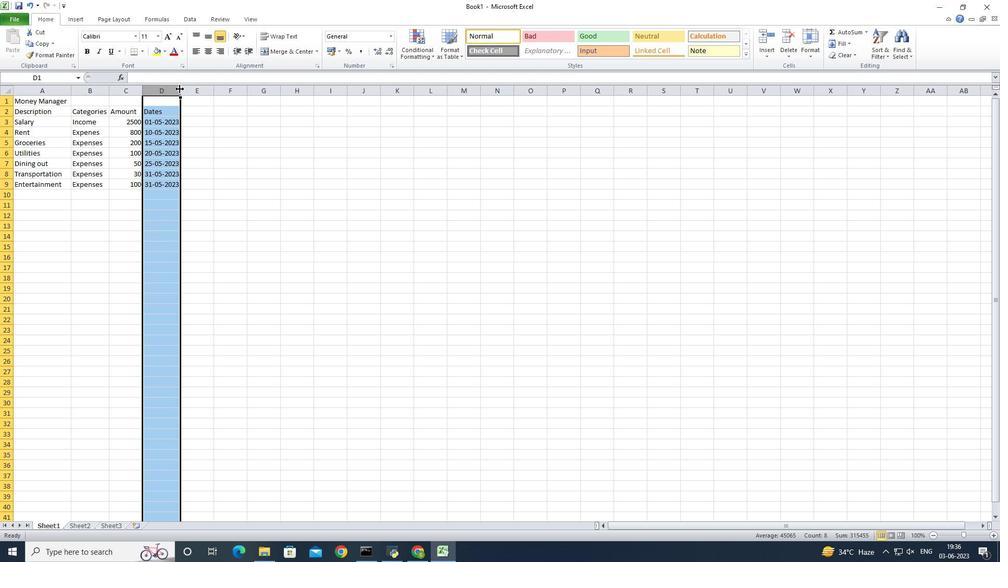 
Action: Mouse pressed left at (179, 89)
Screenshot: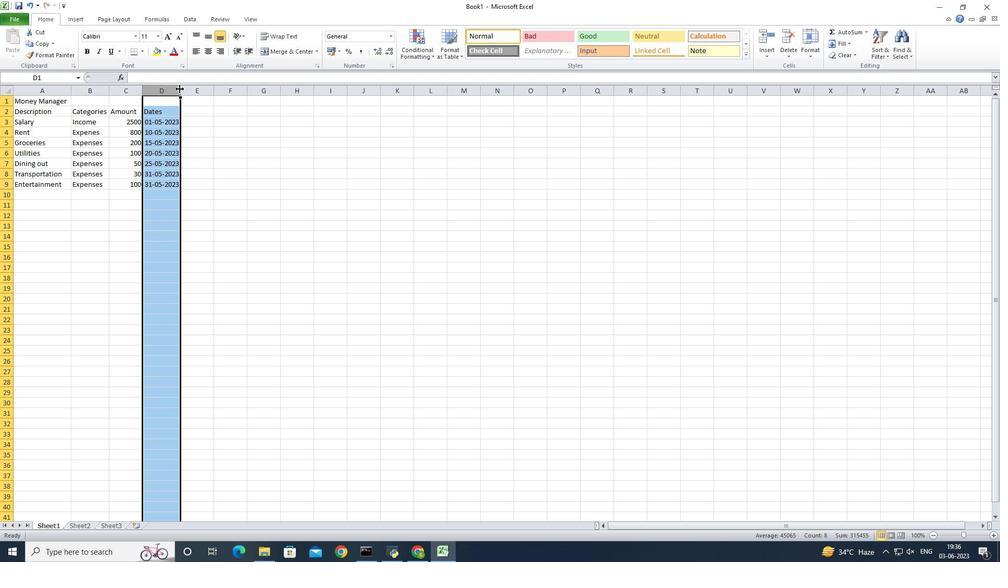 
Action: Mouse pressed left at (179, 89)
Screenshot: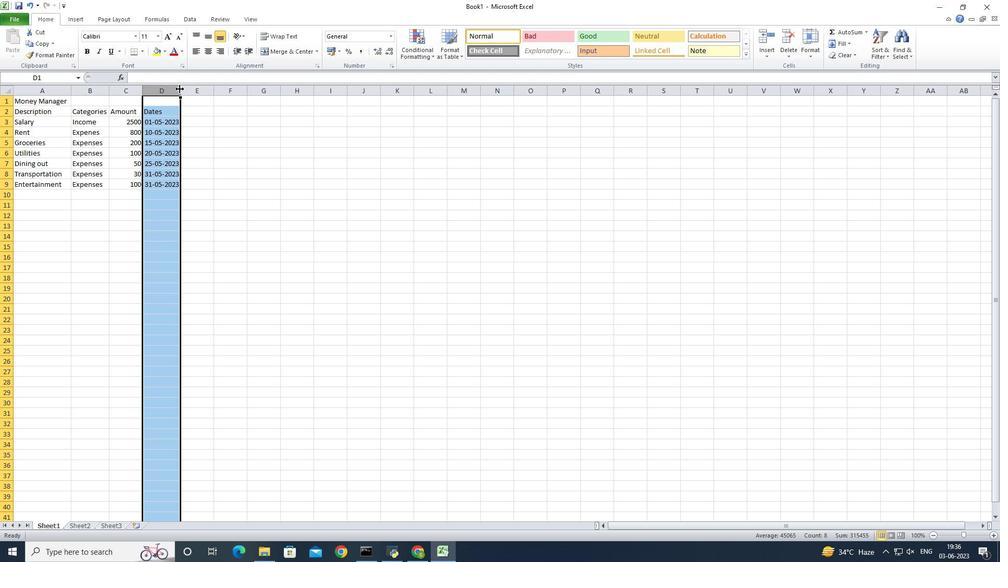 
Action: Mouse moved to (174, 133)
Screenshot: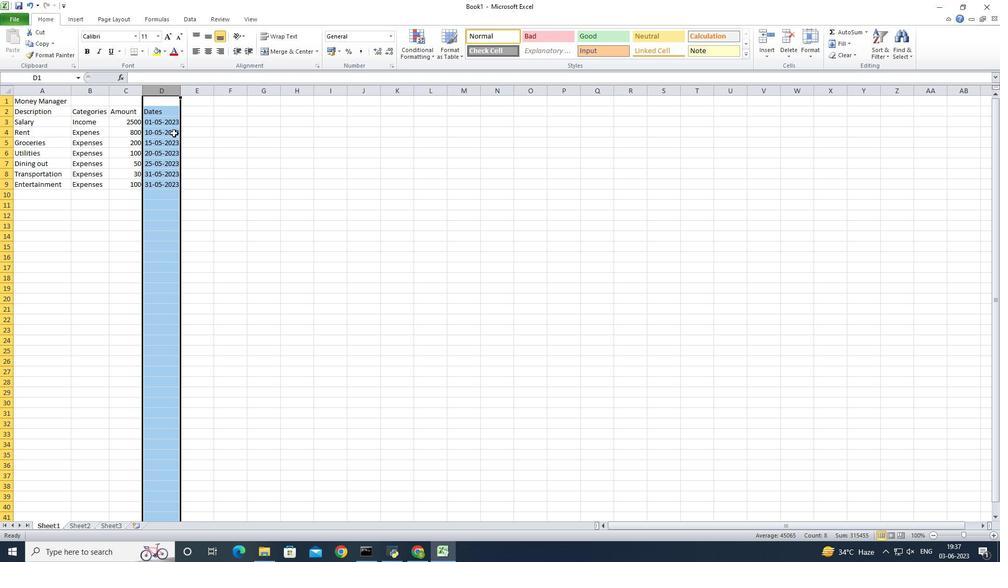 
Action: Mouse pressed left at (174, 133)
Screenshot: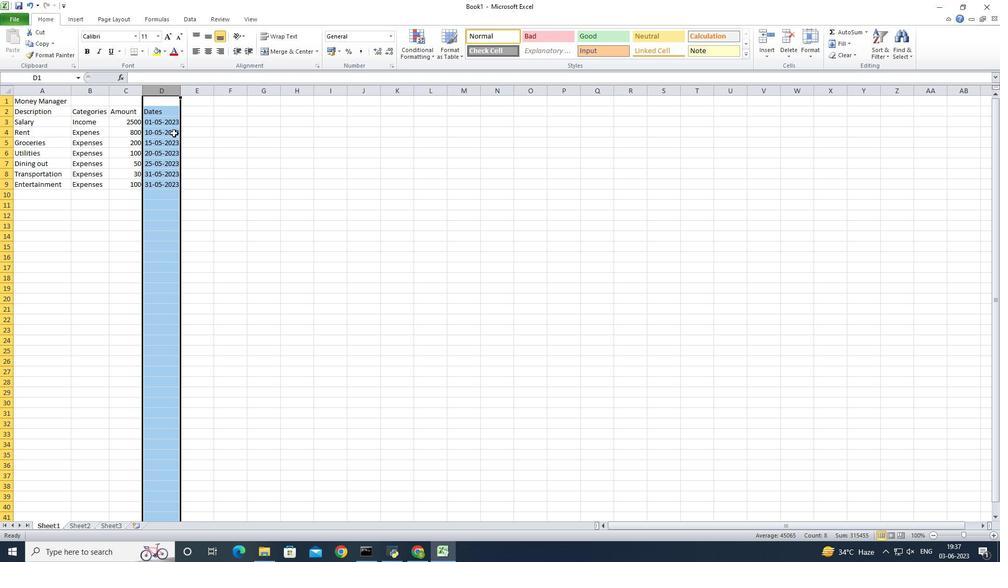 
Action: Key pressed 05-05-2023<Key.enter>10-05-2023<Key.enter>2<Key.backspace>15-05-2023<Key.enter>20-2<Key.backspace>05-2023<Key.enter>25-05-2023
Screenshot: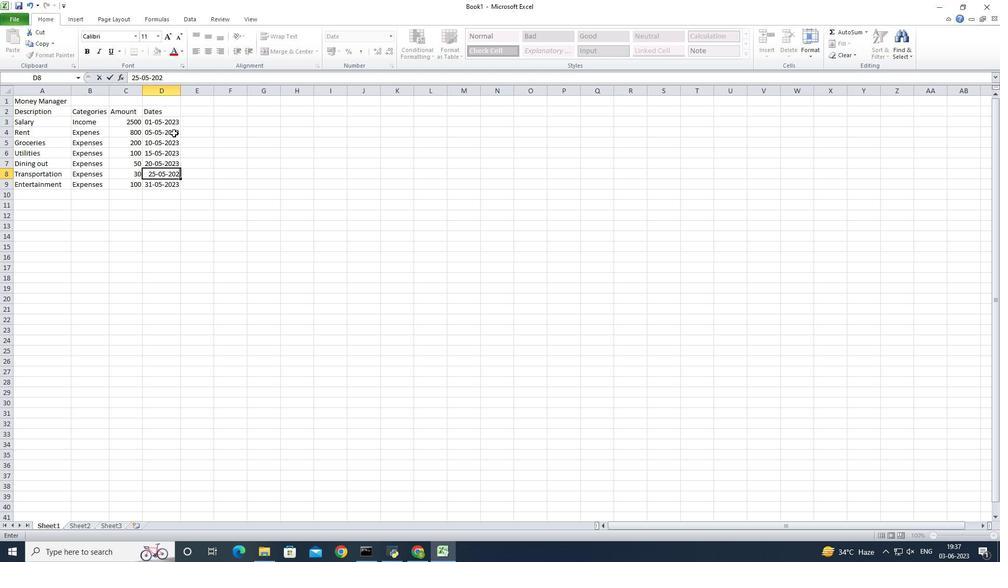 
Action: Mouse moved to (179, 91)
Screenshot: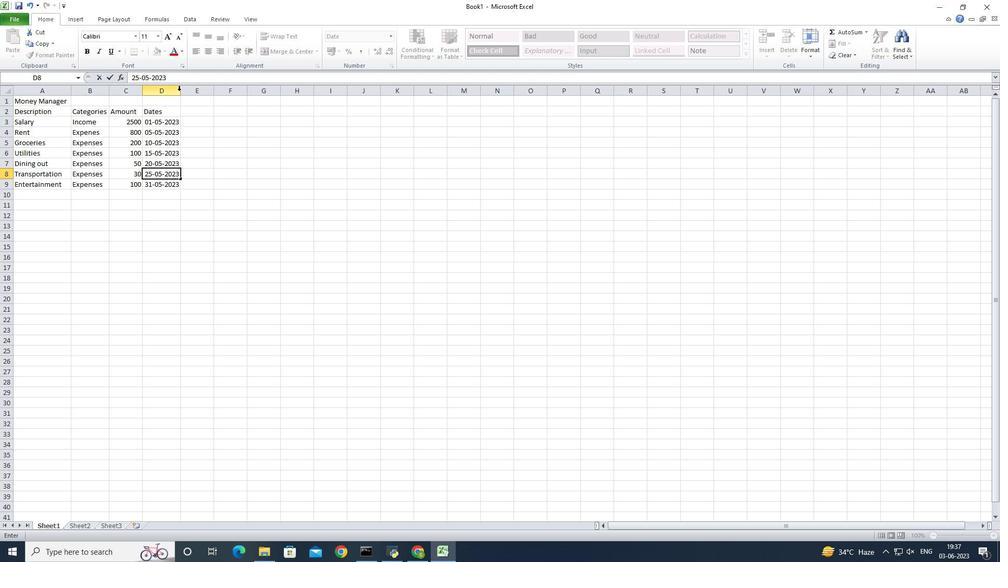 
Action: Mouse pressed left at (179, 91)
Screenshot: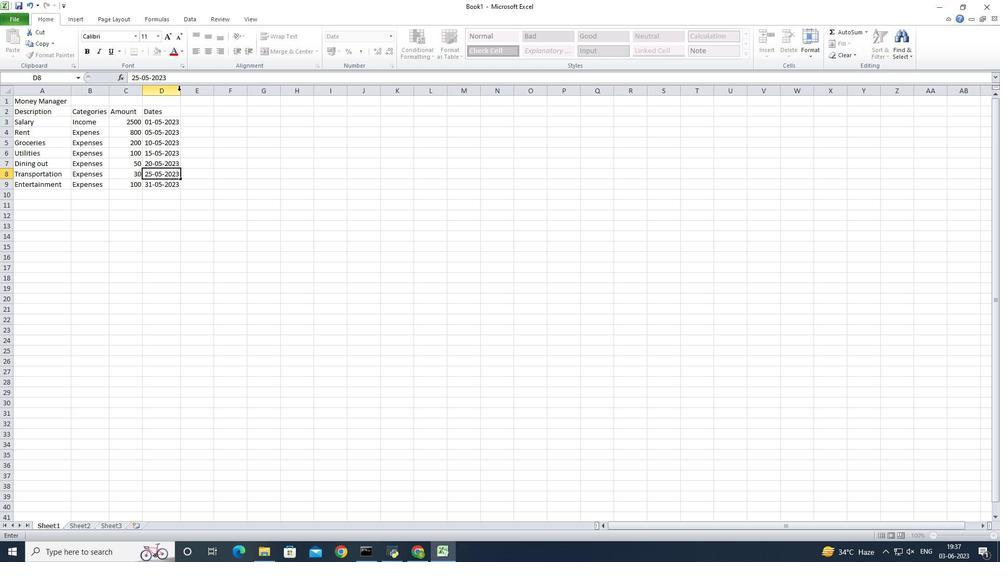 
Action: Mouse pressed left at (179, 91)
Screenshot: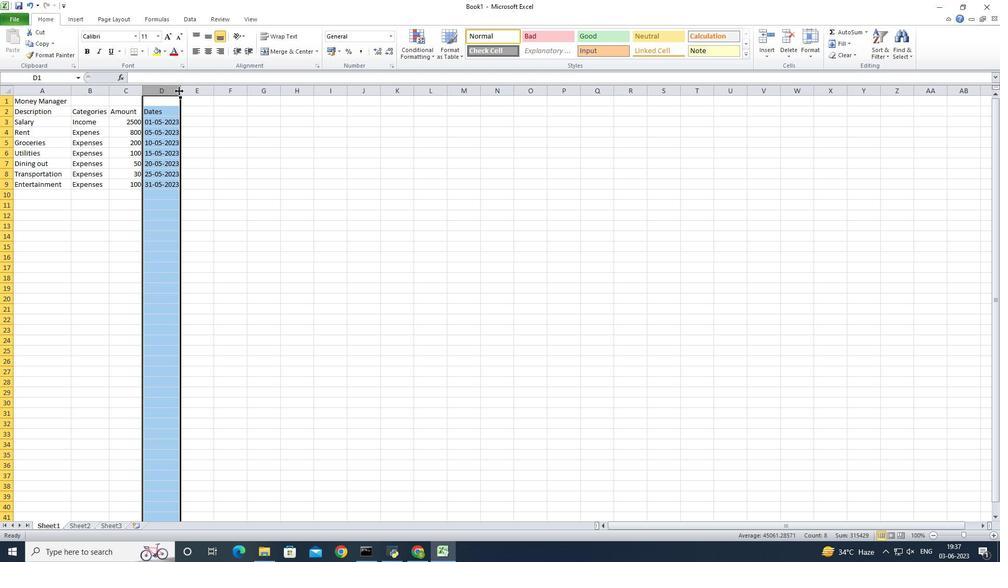 
Action: Mouse pressed left at (179, 91)
Screenshot: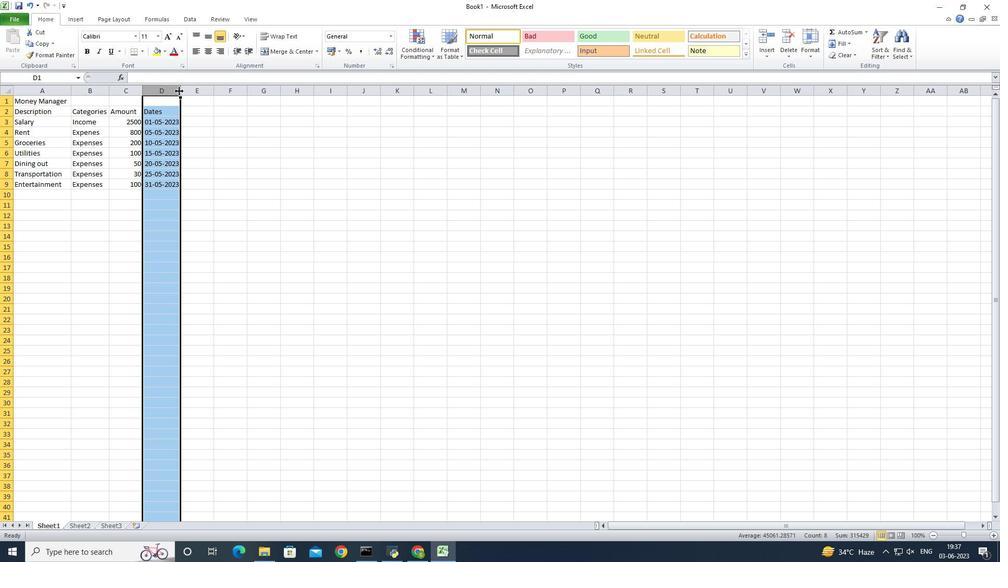 
Action: Mouse moved to (120, 120)
Screenshot: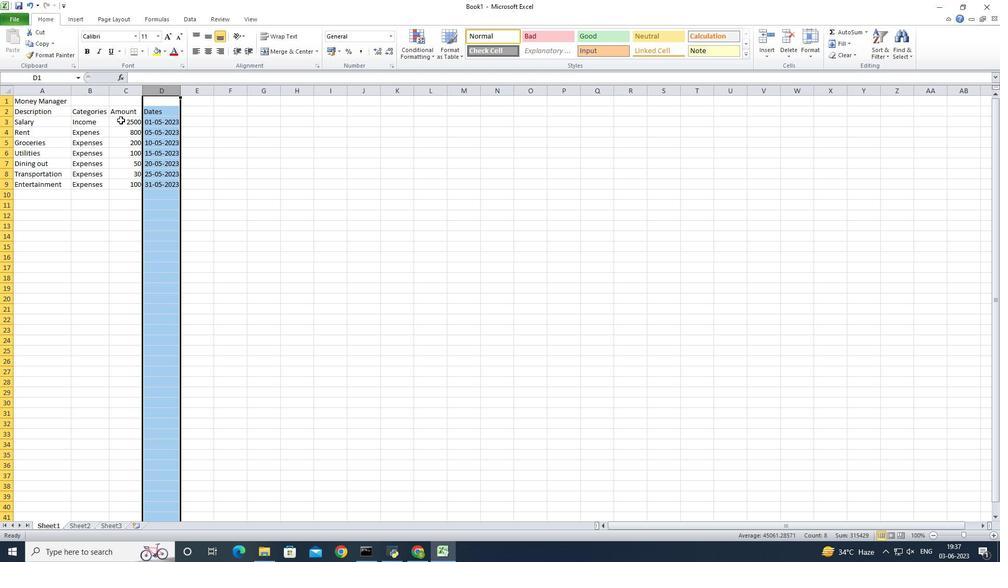 
Action: Mouse pressed left at (120, 120)
Screenshot: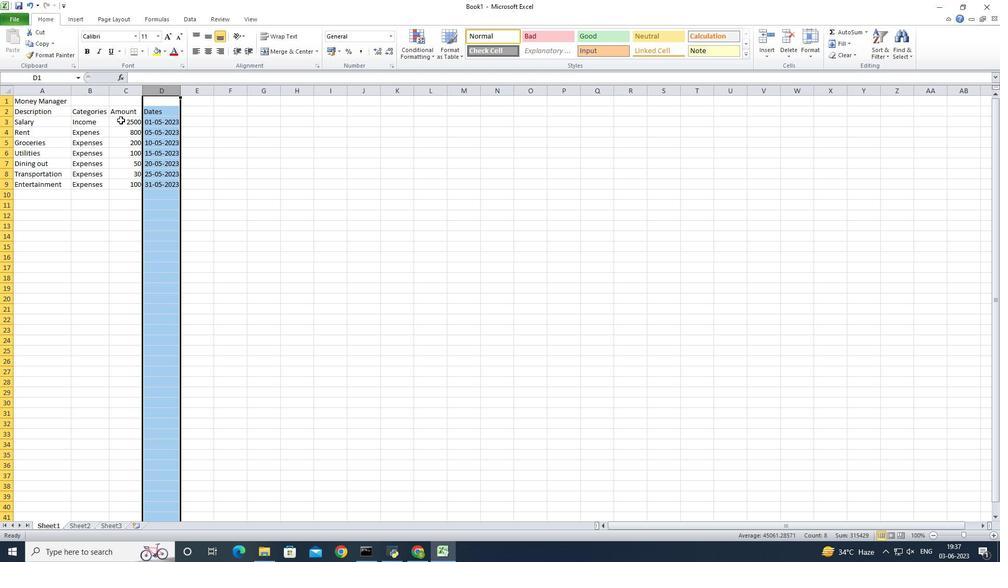 
Action: Mouse moved to (77, 16)
Screenshot: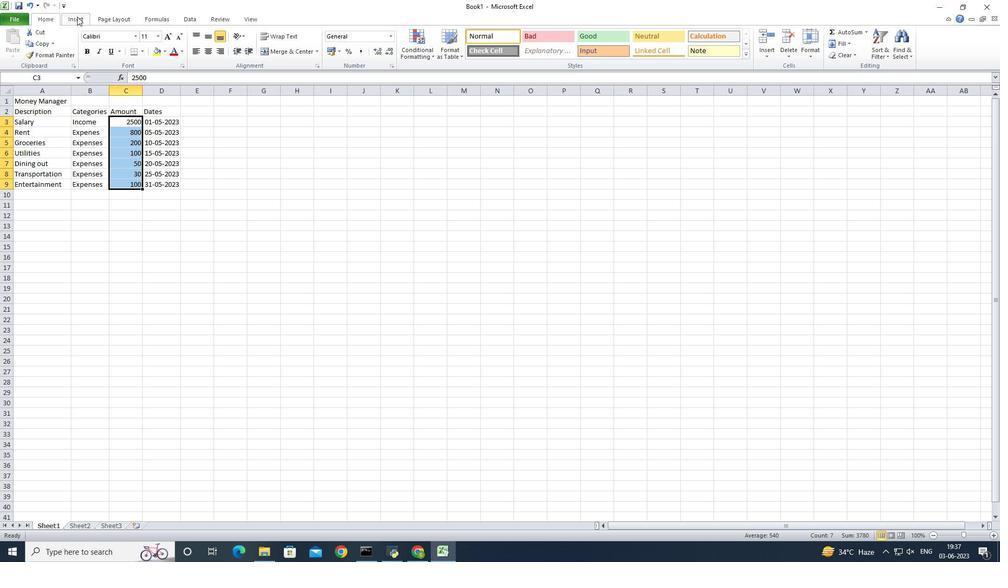 
Action: Mouse pressed left at (77, 16)
Screenshot: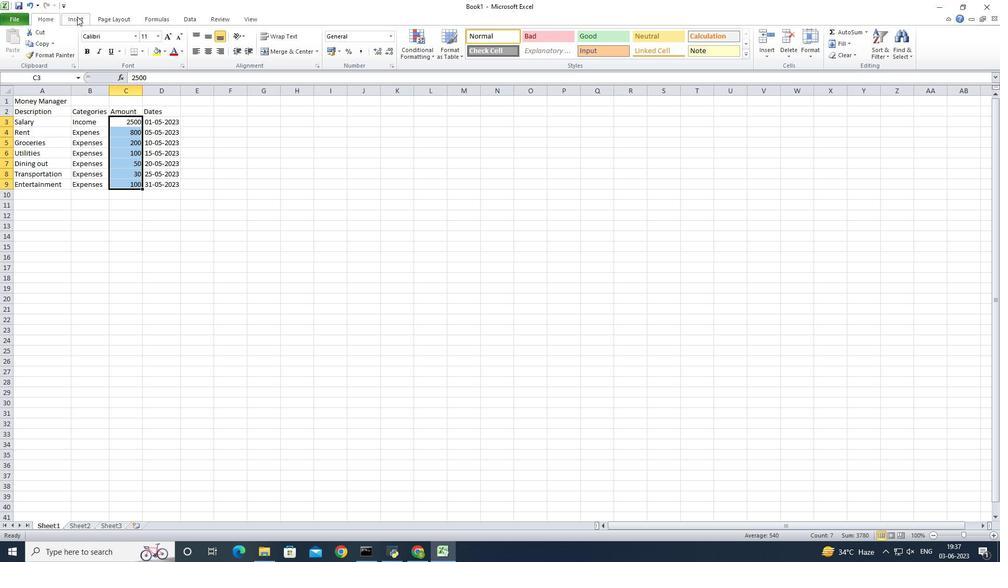 
Action: Mouse moved to (343, 57)
Screenshot: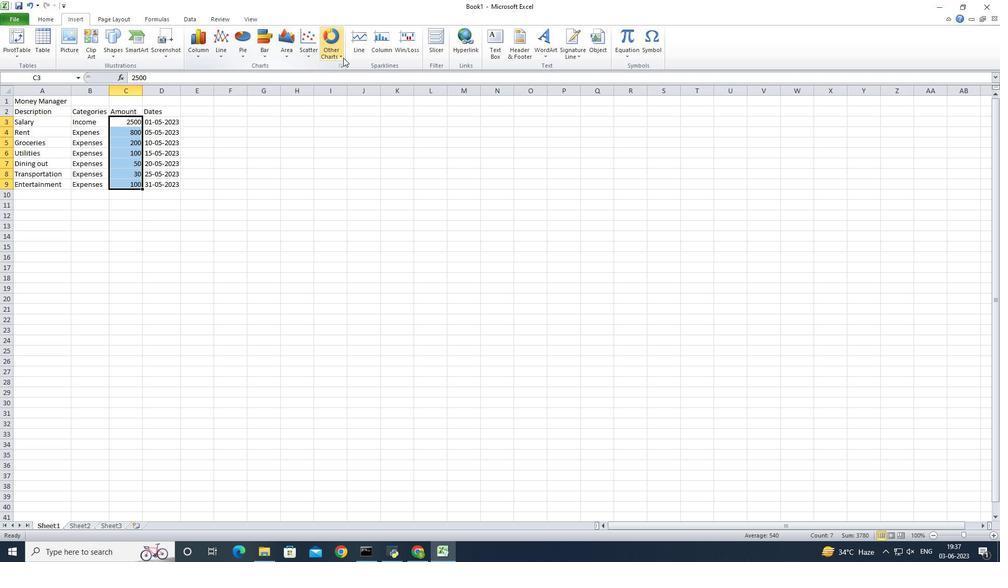 
Action: Mouse pressed left at (343, 57)
Screenshot: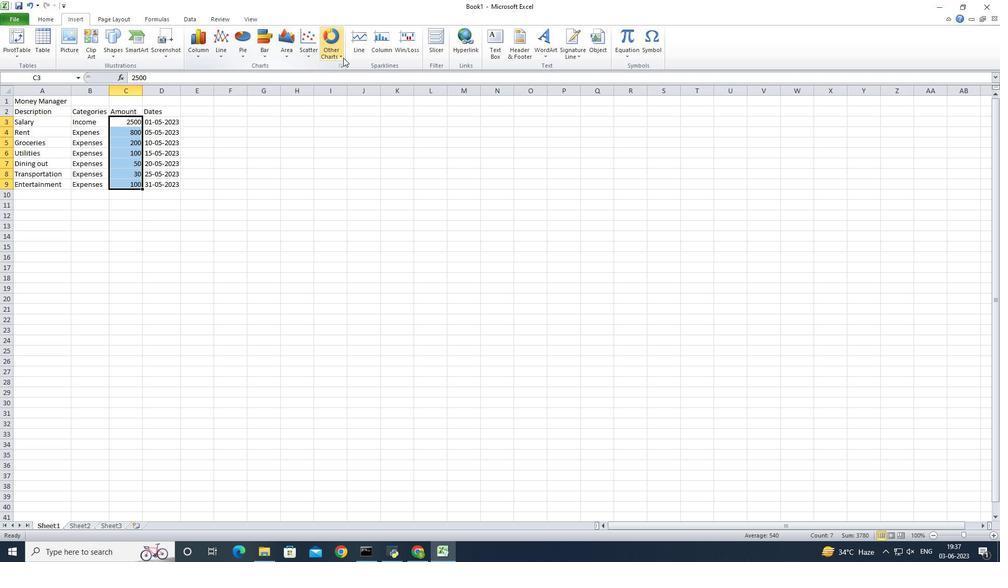 
Action: Mouse moved to (350, 105)
Screenshot: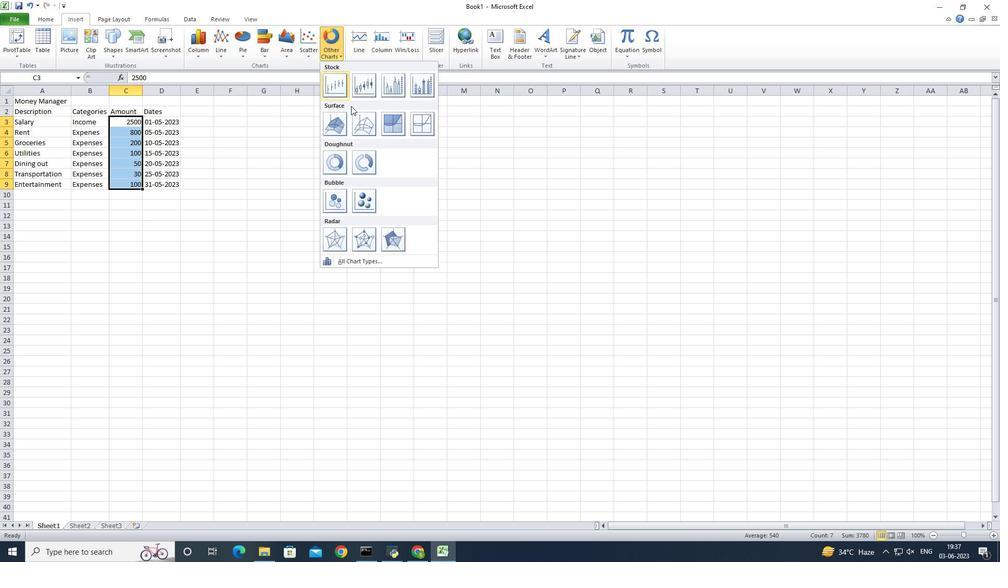 
Action: Mouse scrolled (350, 104) with delta (0, 0)
Screenshot: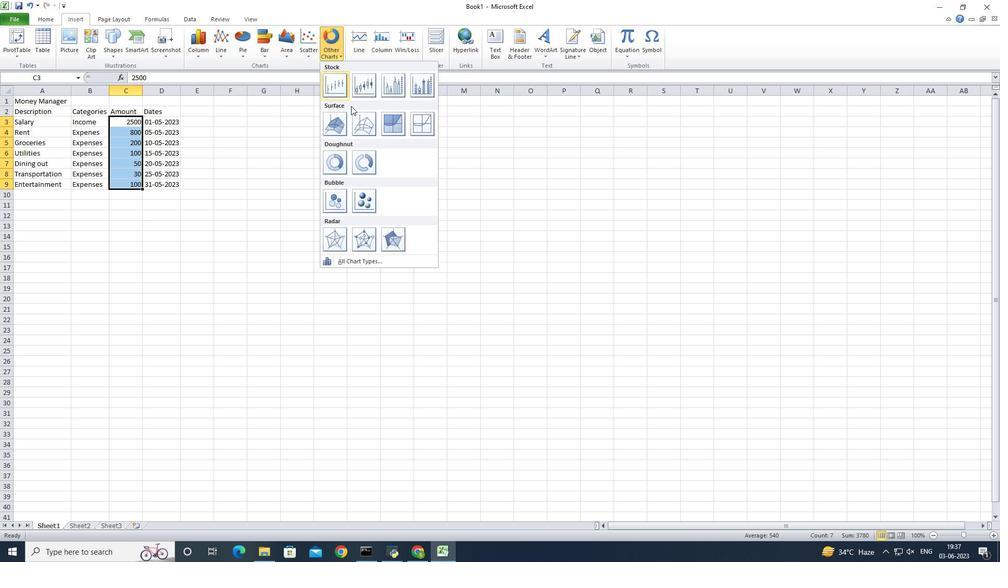 
Action: Mouse moved to (352, 109)
Screenshot: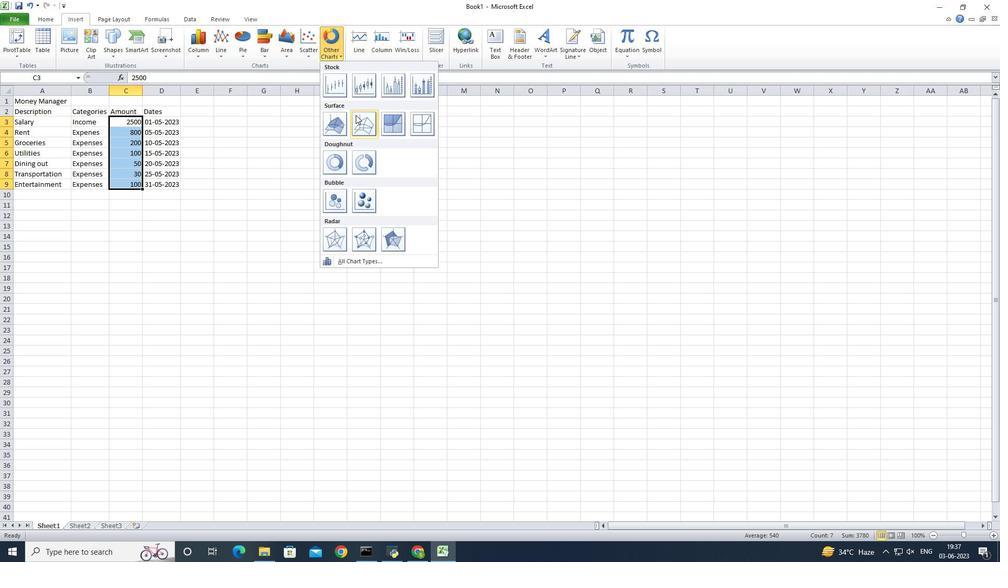 
Action: Mouse scrolled (352, 108) with delta (0, 0)
Screenshot: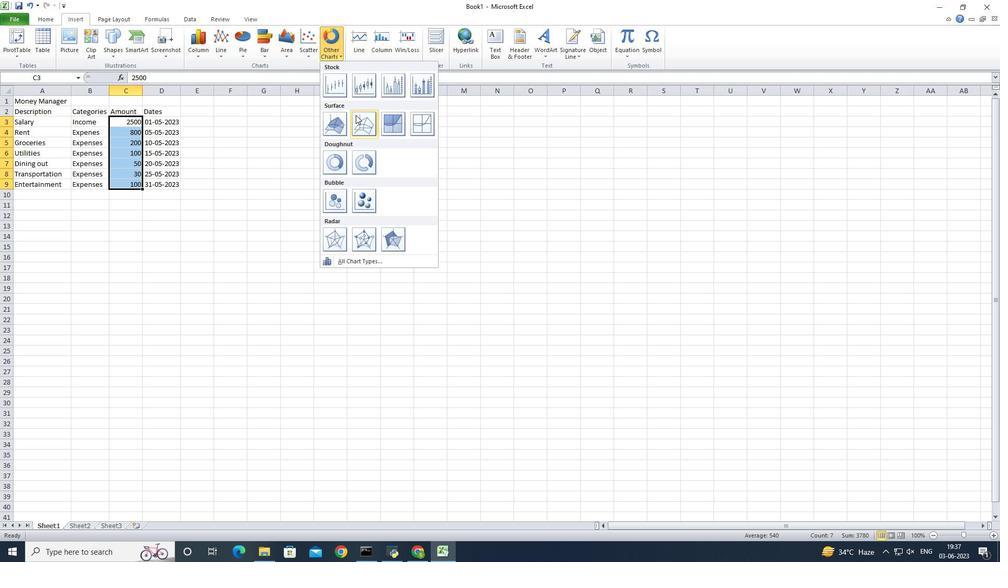 
Action: Mouse moved to (355, 113)
Screenshot: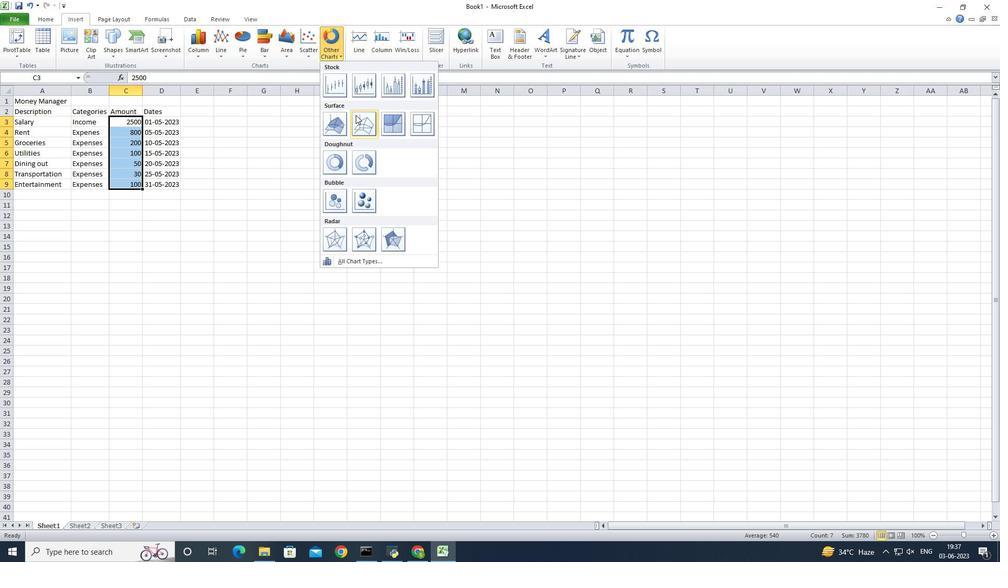 
Action: Mouse scrolled (355, 113) with delta (0, 0)
Screenshot: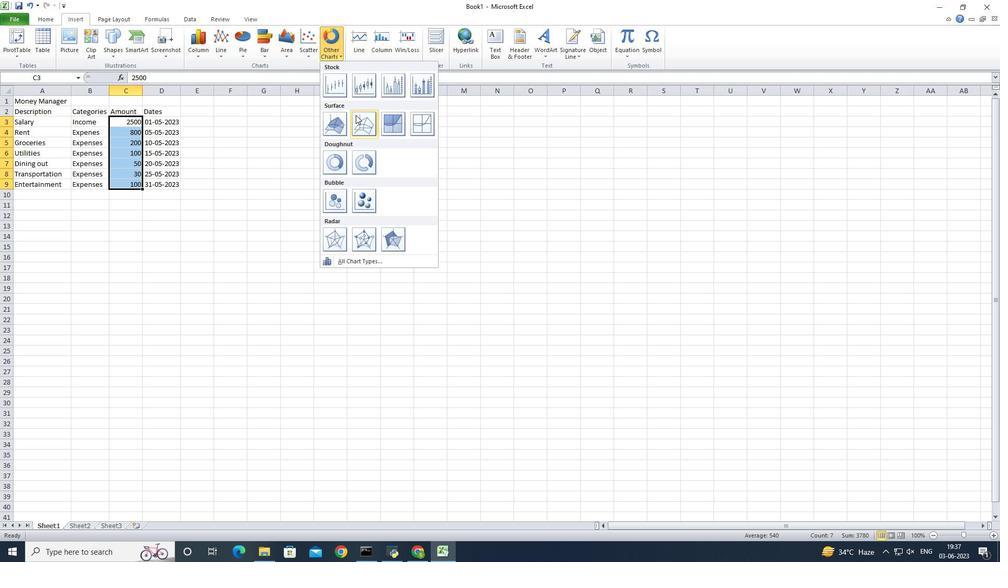 
Action: Mouse moved to (355, 115)
Screenshot: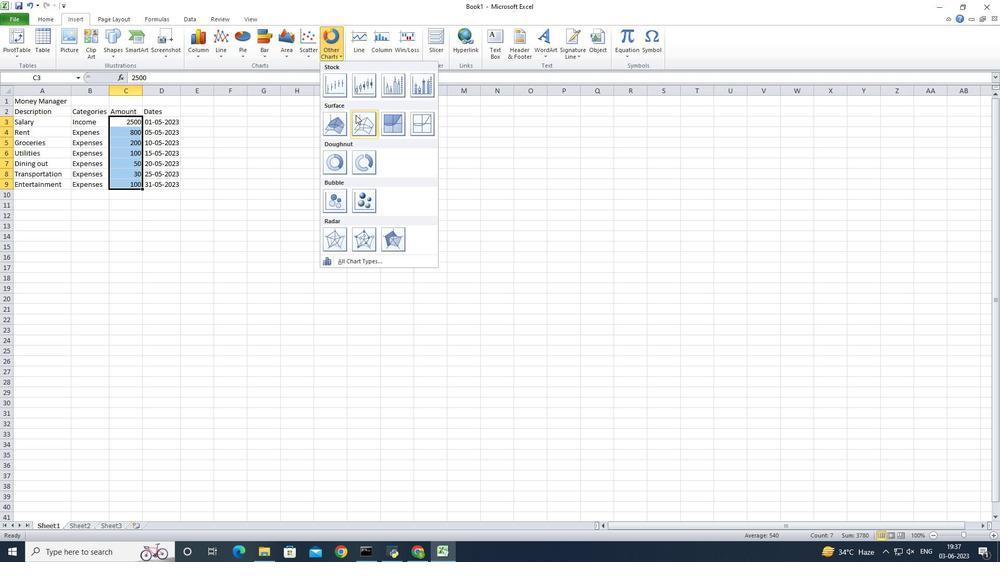 
Action: Mouse scrolled (355, 115) with delta (0, 0)
Screenshot: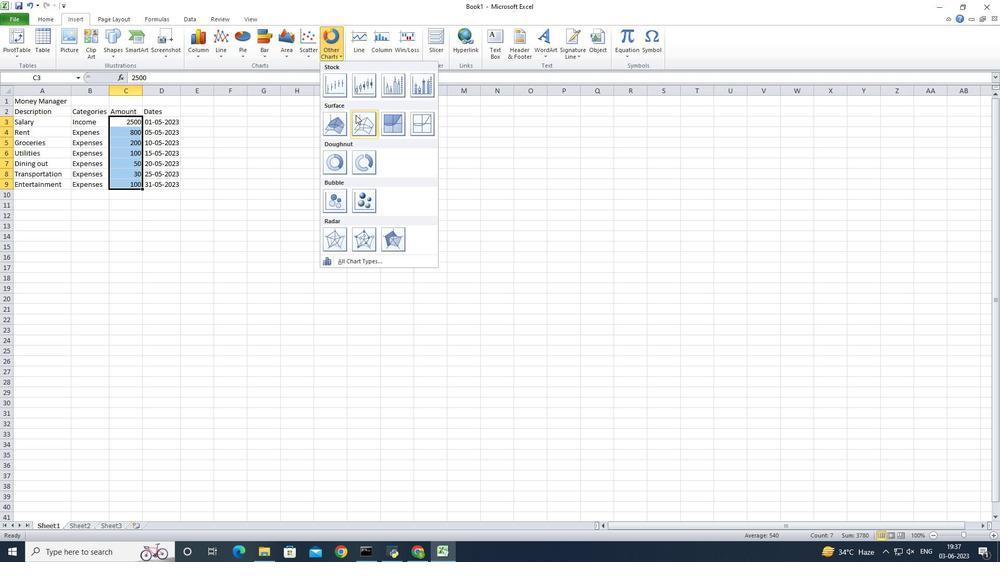
Action: Mouse moved to (356, 116)
Screenshot: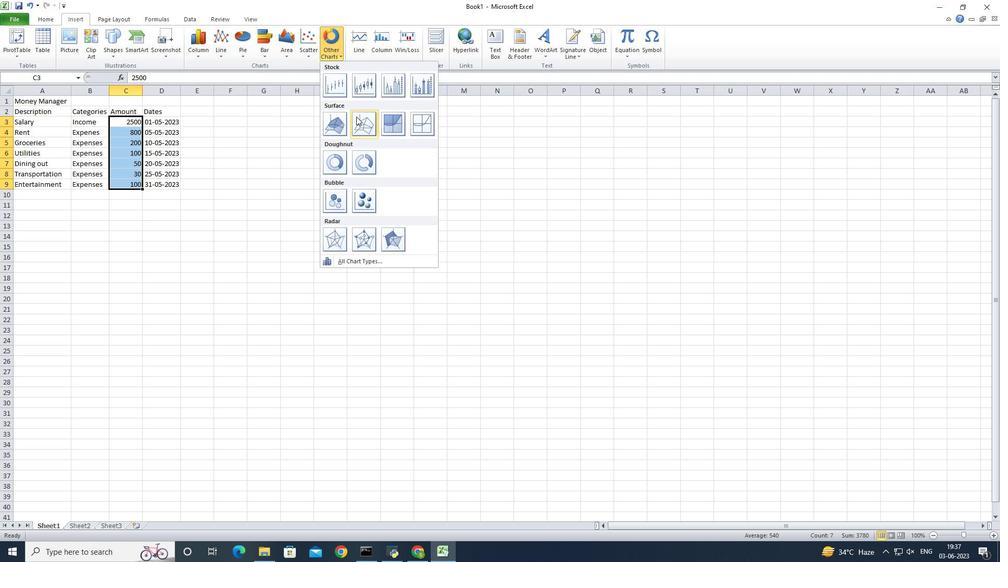 
Action: Mouse scrolled (356, 116) with delta (0, 0)
Screenshot: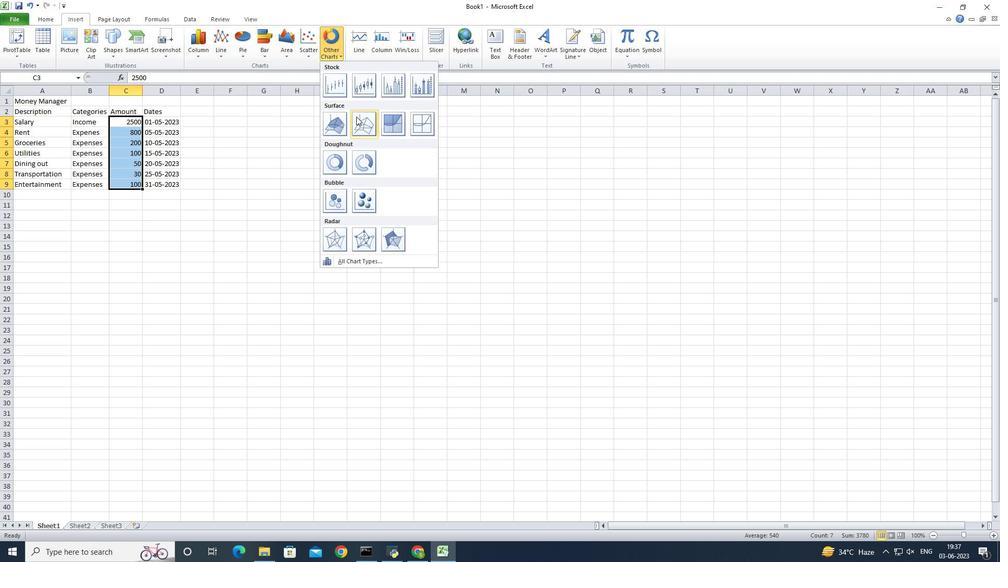 
Action: Mouse scrolled (356, 116) with delta (0, 0)
Screenshot: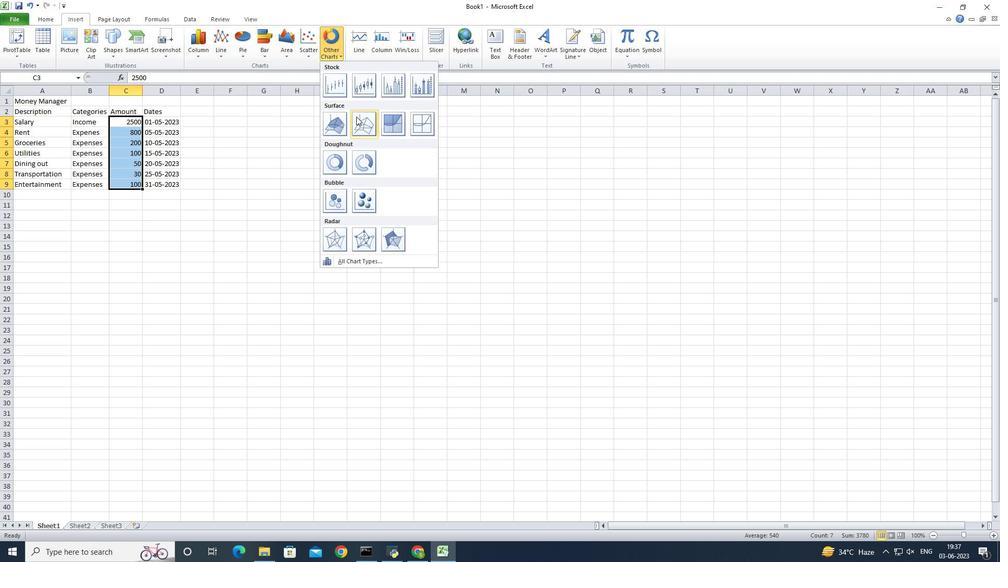 
Action: Mouse scrolled (356, 116) with delta (0, 0)
Screenshot: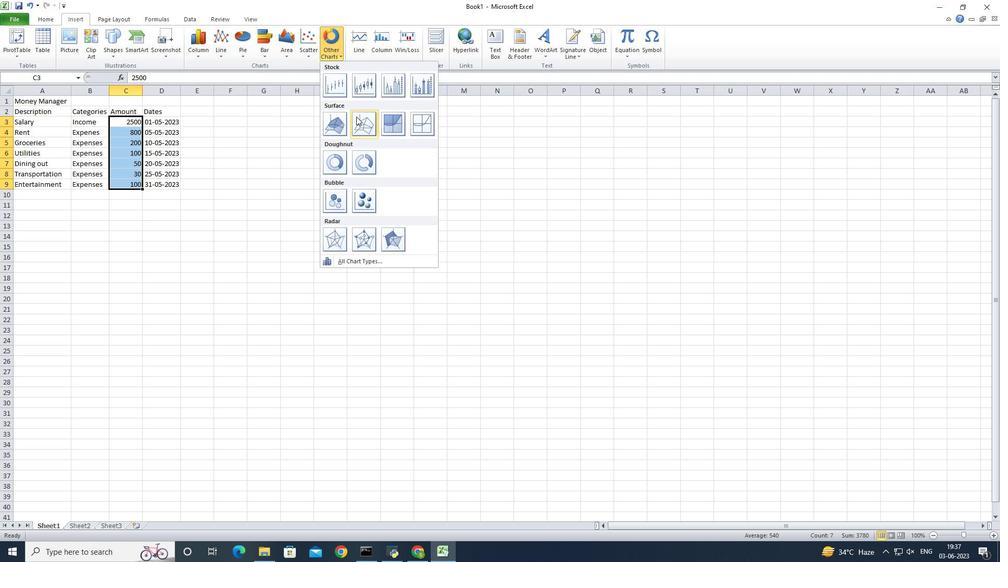 
Action: Mouse scrolled (356, 116) with delta (0, 0)
Screenshot: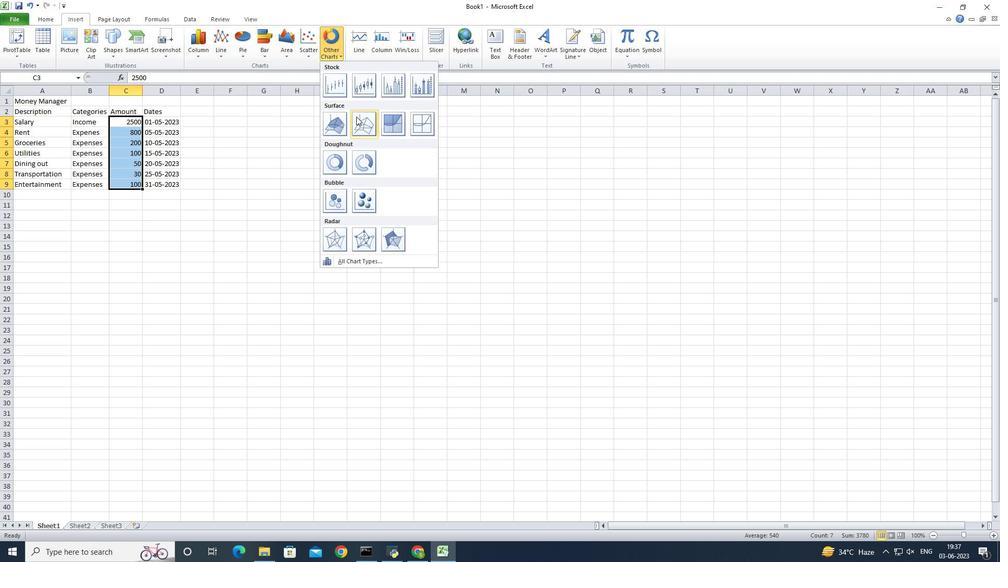 
Action: Mouse moved to (256, 174)
Screenshot: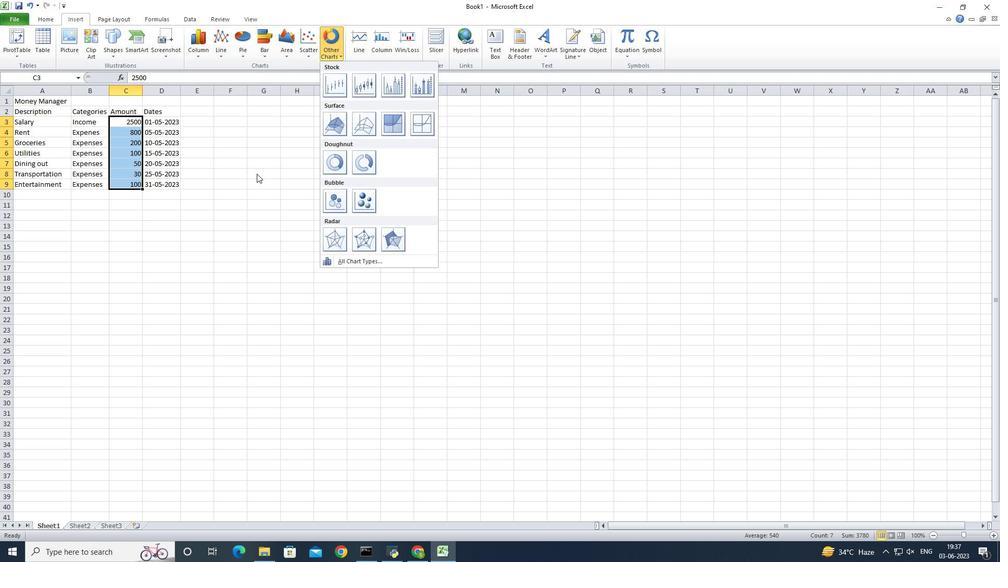 
Action: Mouse pressed left at (256, 174)
Screenshot: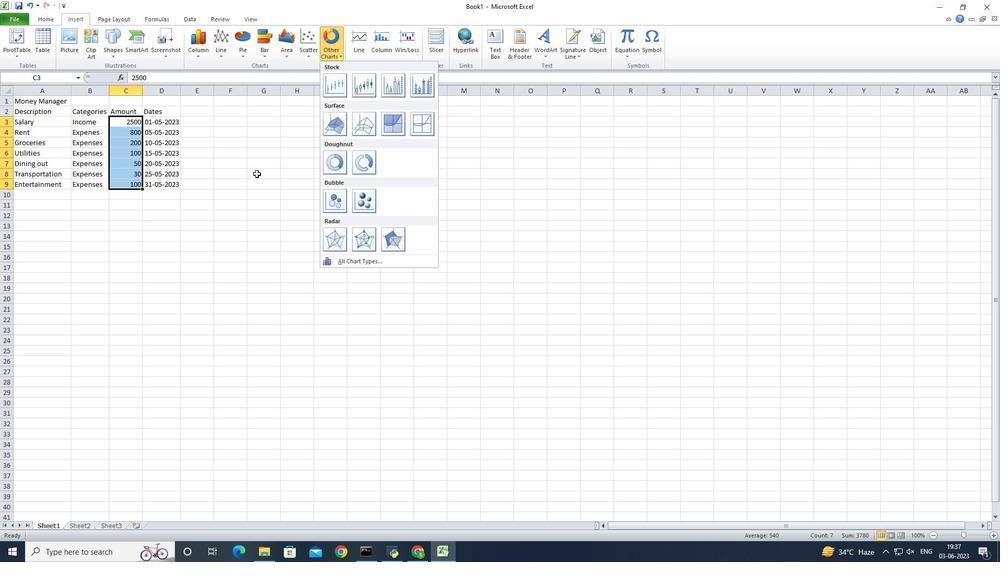
Action: Mouse moved to (155, 17)
Screenshot: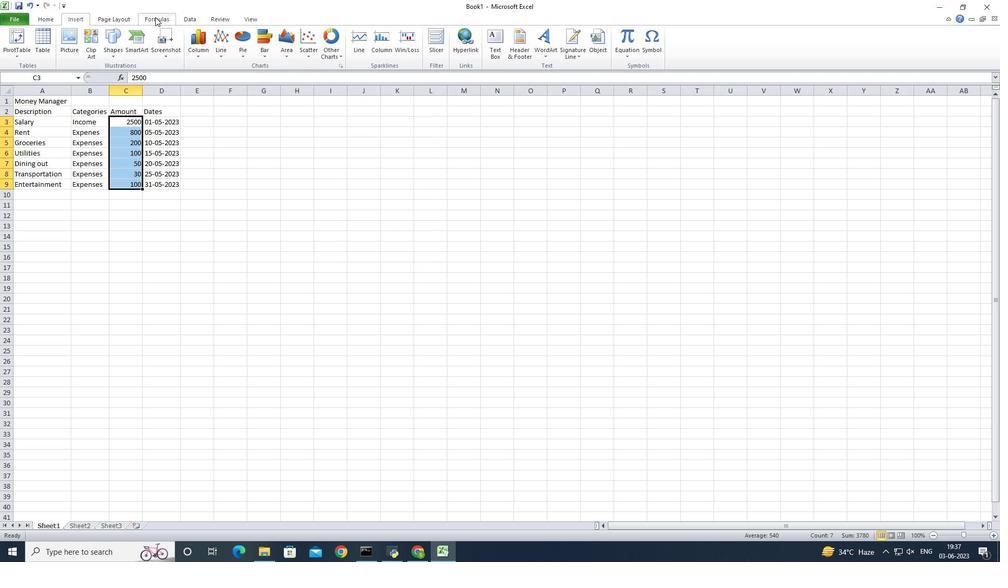 
Action: Mouse pressed left at (155, 17)
Screenshot: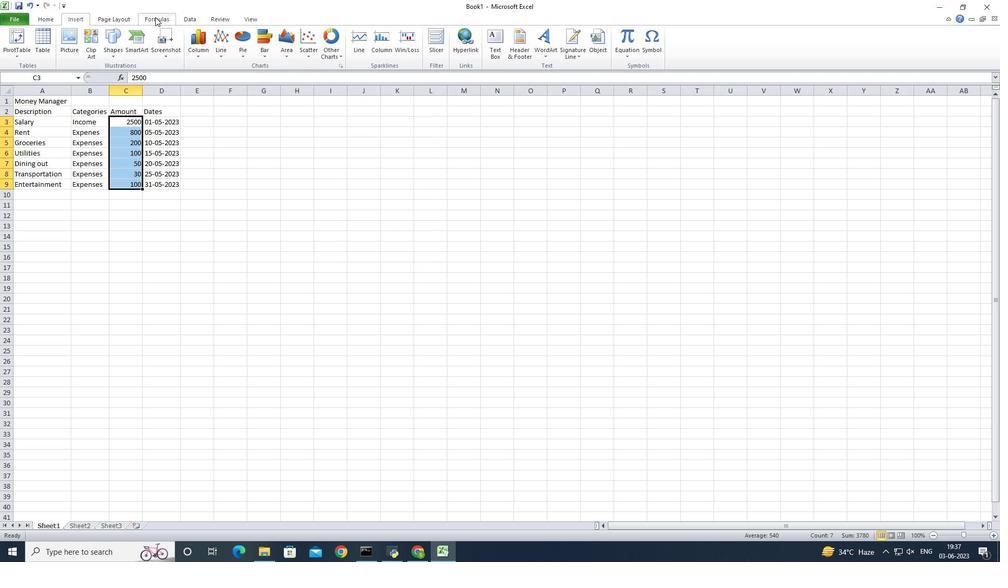 
Action: Mouse moved to (122, 16)
Screenshot: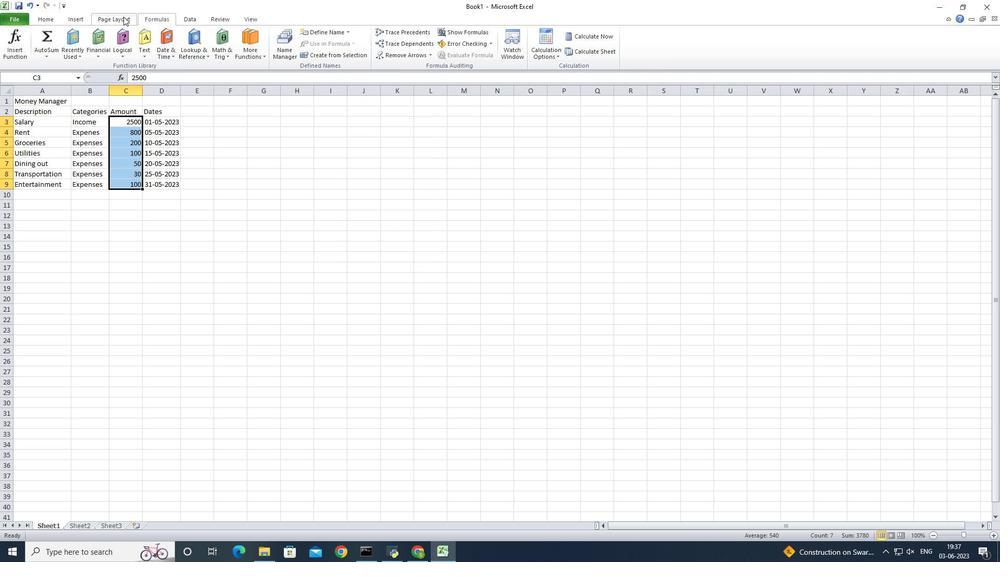 
Action: Mouse pressed left at (122, 16)
Screenshot: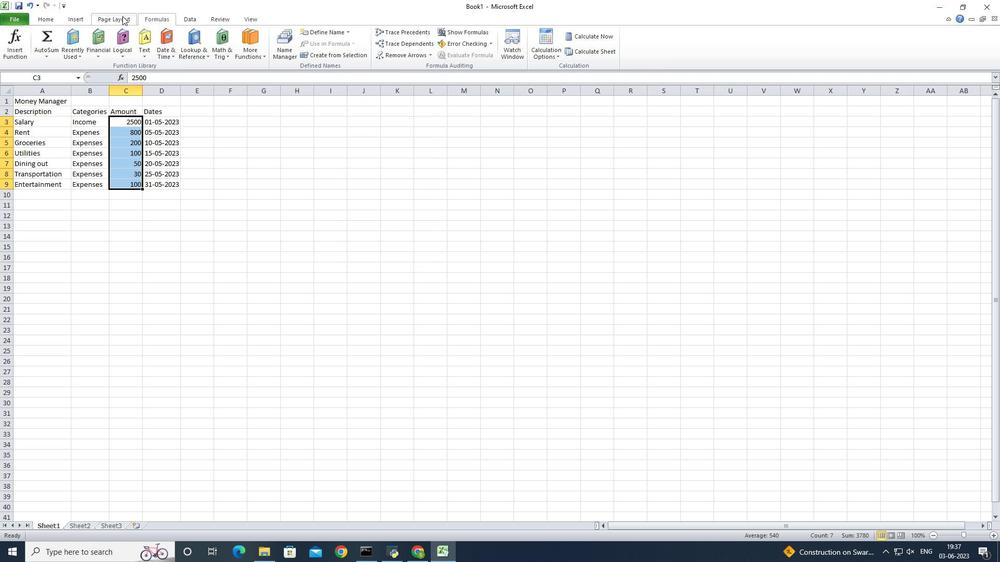 
Action: Mouse moved to (214, 14)
Screenshot: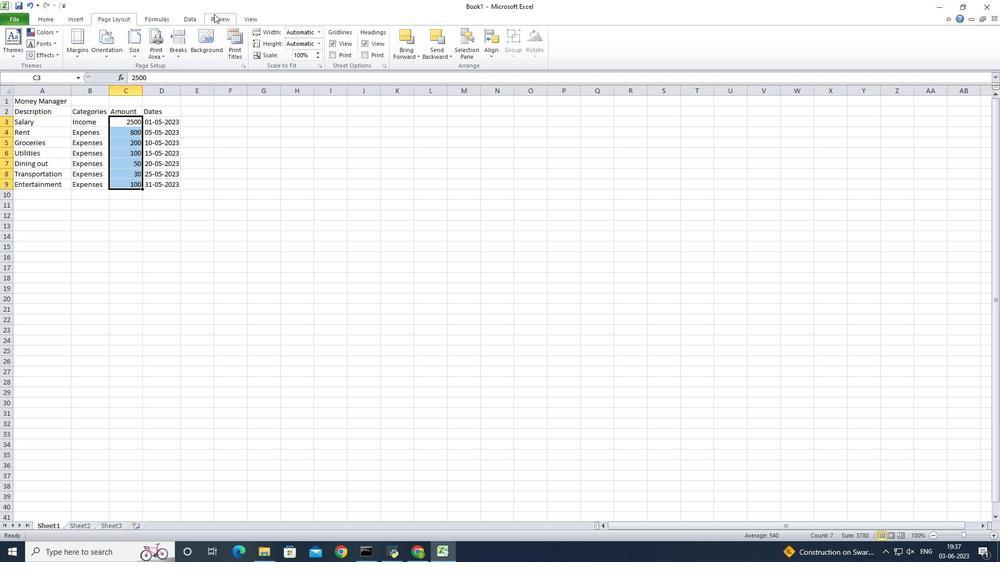 
Action: Mouse pressed left at (214, 14)
Screenshot: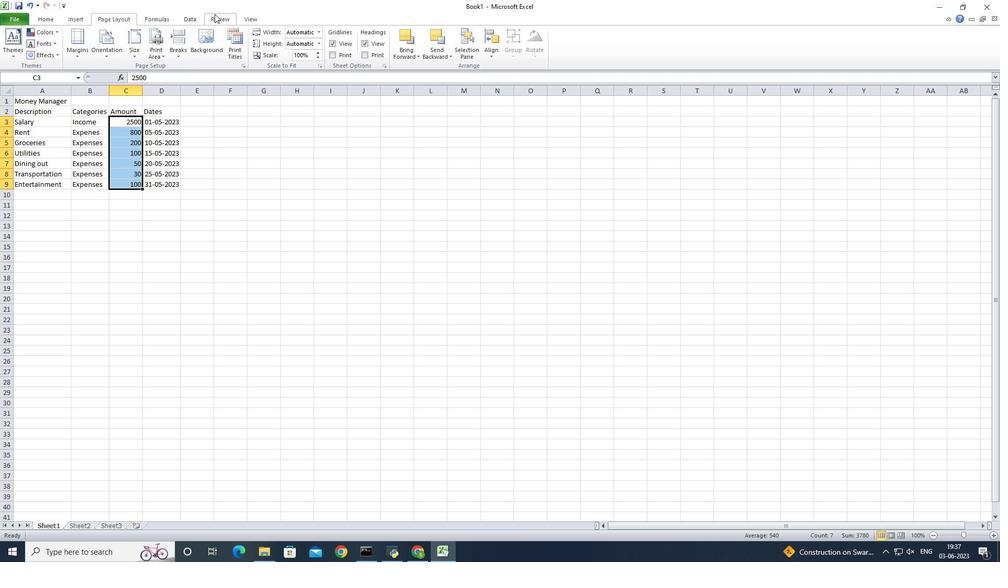 
Action: Mouse moved to (69, 87)
Screenshot: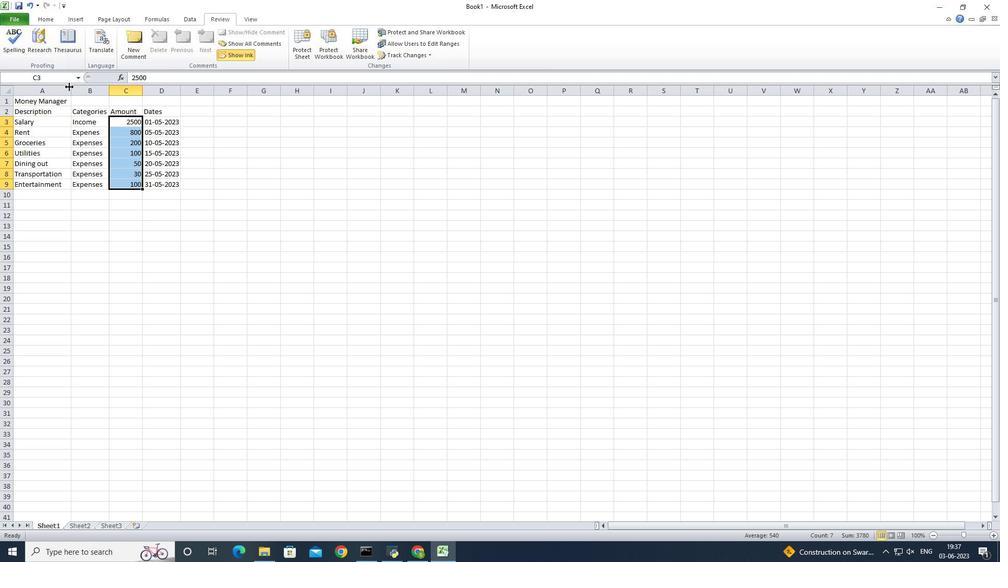 
Action: Key pressed ctrl+S
Screenshot: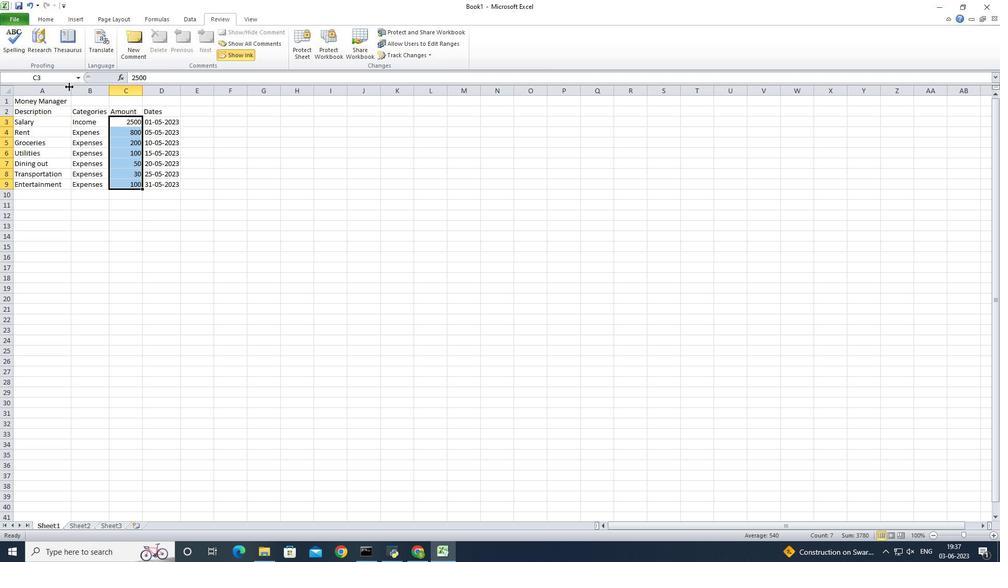 
Action: Mouse moved to (103, 207)
Screenshot: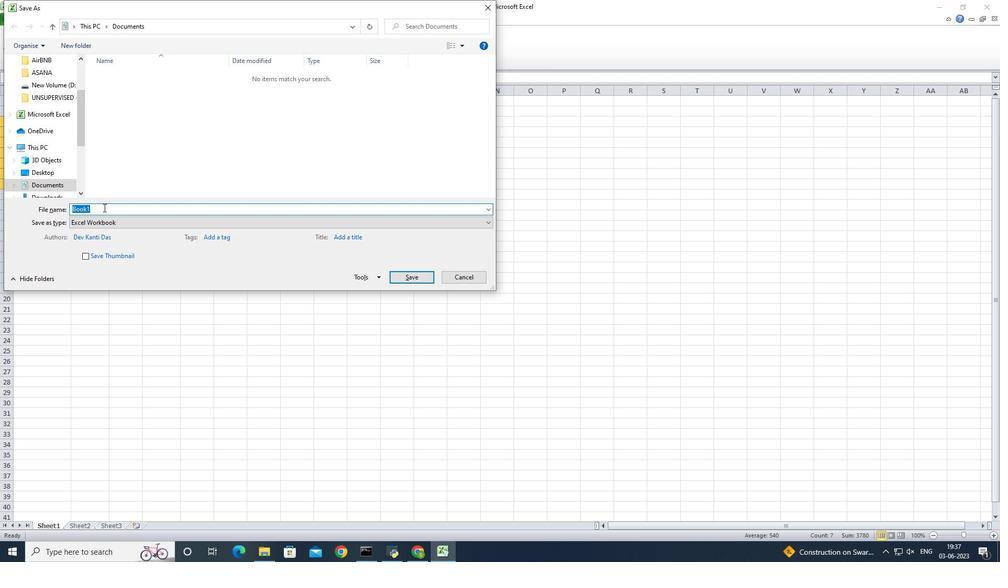 
Action: Key pressed <Key.backspace><Key.backspace><Key.shift>Data<Key.space><Key.shift><Key.shift><Key.shift><Key.shift><Key.shift><Key.shift><Key.shift><Key.shift><Key.shift><Key.shift><Key.shift><Key.shift><Key.shift><Key.shift><Key.shift><Key.shift><Key.shift><Key.shift><Key.shift>Entry<Key.space><Key.shift><Key.shift><Key.shift><Key.shift><Key.shift><Key.shift><Key.shift><Key.shift><Key.shift><Key.shift><Key.shift>Sheet
Screenshot: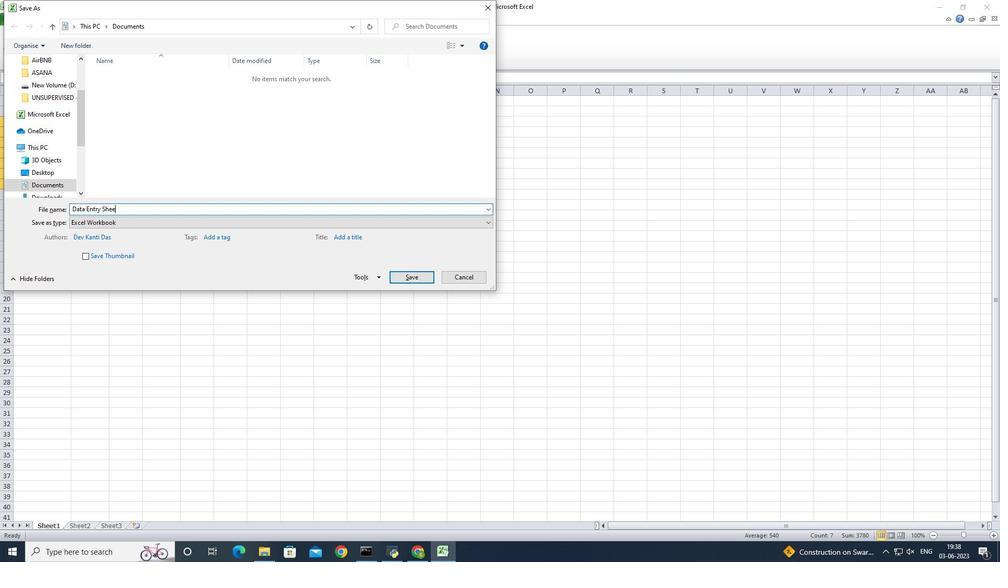 
Action: Mouse moved to (421, 276)
Screenshot: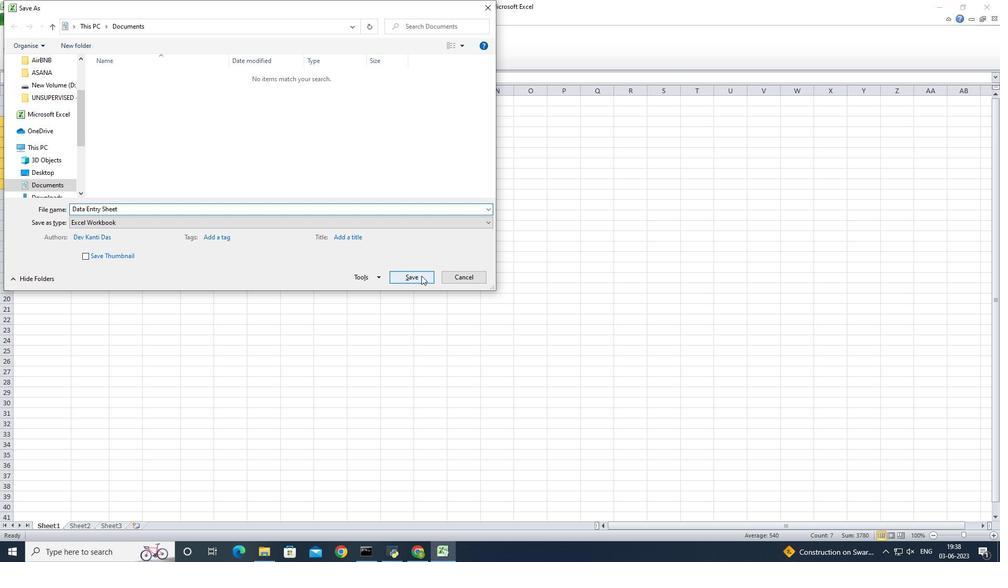 
Action: Mouse pressed left at (421, 276)
Screenshot: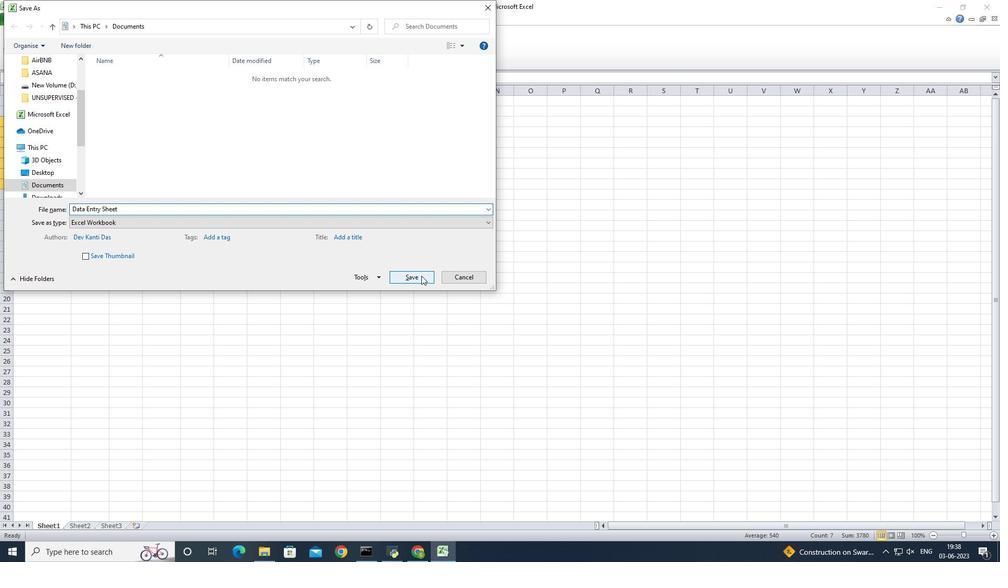 
